 Task: Add an event with the title Staff Training: Sales Techniques, date '2024/04/22', time 8:50 AM to 10:50 AMand add a description: The Lunch Break Mindfulness Session is suitable for individuals of all experience levels, including those who are new to mindfulness. No special equipment or clothing is required—participants can simply find a comfortable position and bring their full attention to the practice., put the event into Red category . Add location for the event as: 654 The Louvre, Paris, France, logged in from the account softage.1@softage.netand send the event invitation to softage.5@softage.net and softage.6@softage.net. Set a reminder for the event 30 minutes before
Action: Mouse moved to (83, 101)
Screenshot: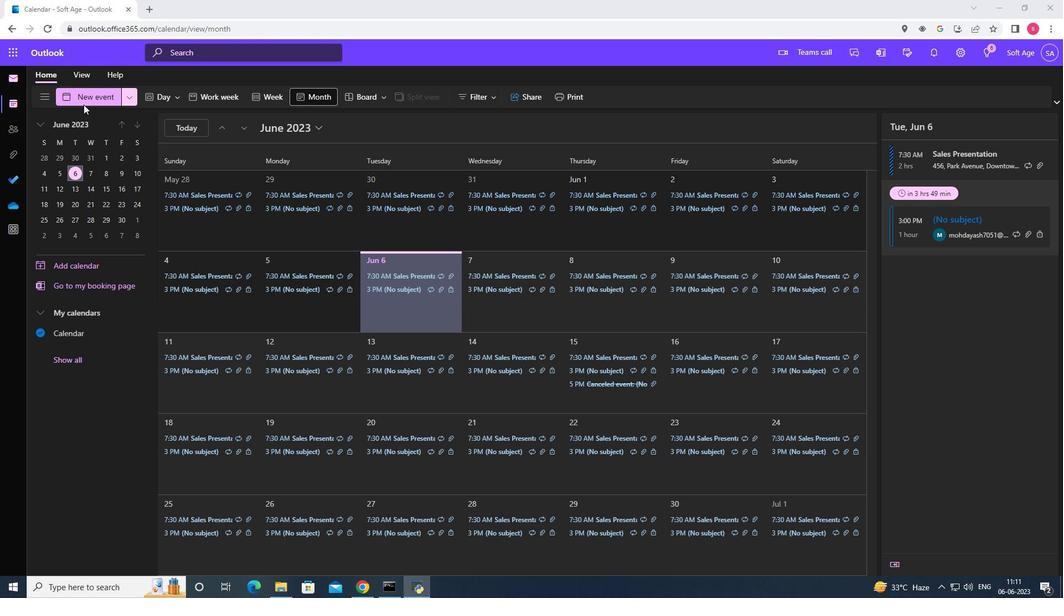 
Action: Mouse pressed left at (83, 101)
Screenshot: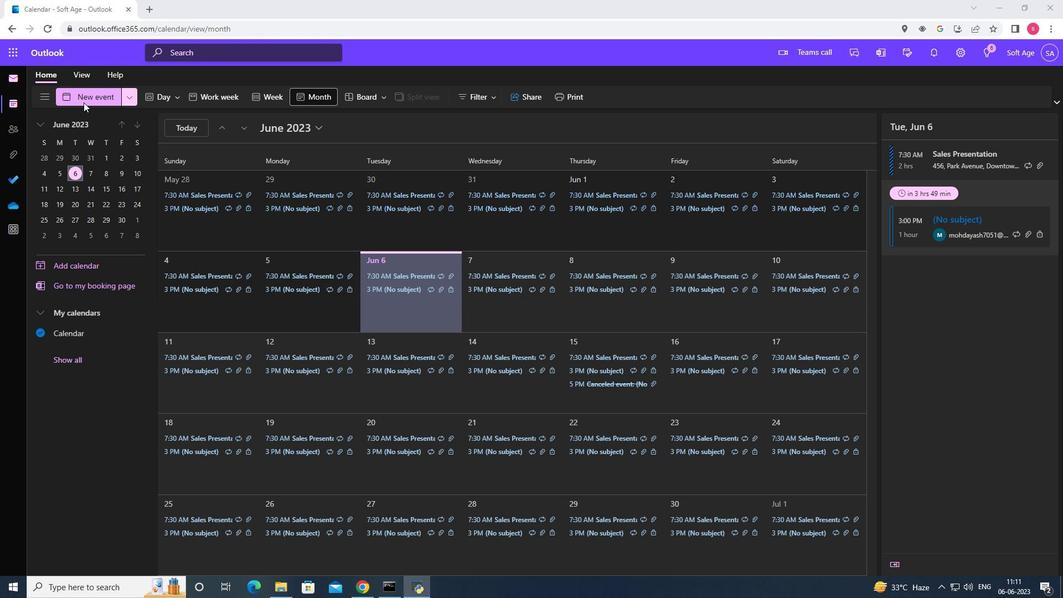 
Action: Mouse moved to (80, 104)
Screenshot: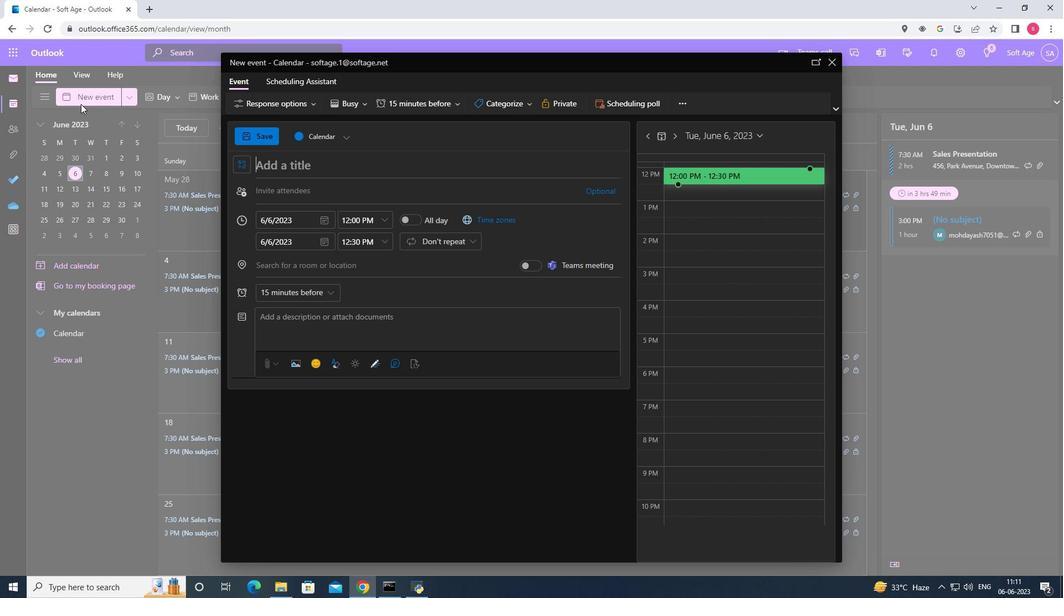 
Action: Key pressed <Key.shift><Key.shift><Key.shift><Key.shift><Key.shift><Key.shift>Staff<Key.space><Key.shift><Key.shift><Key.shift><Key.shift><Key.shift><Key.shift><Key.shift><Key.shift><Key.shift><Key.shift><Key.shift><Key.shift><Key.shift>Training<Key.shift>:<Key.space><Key.shift>Sales<Key.space><Key.shift>techniques
Screenshot: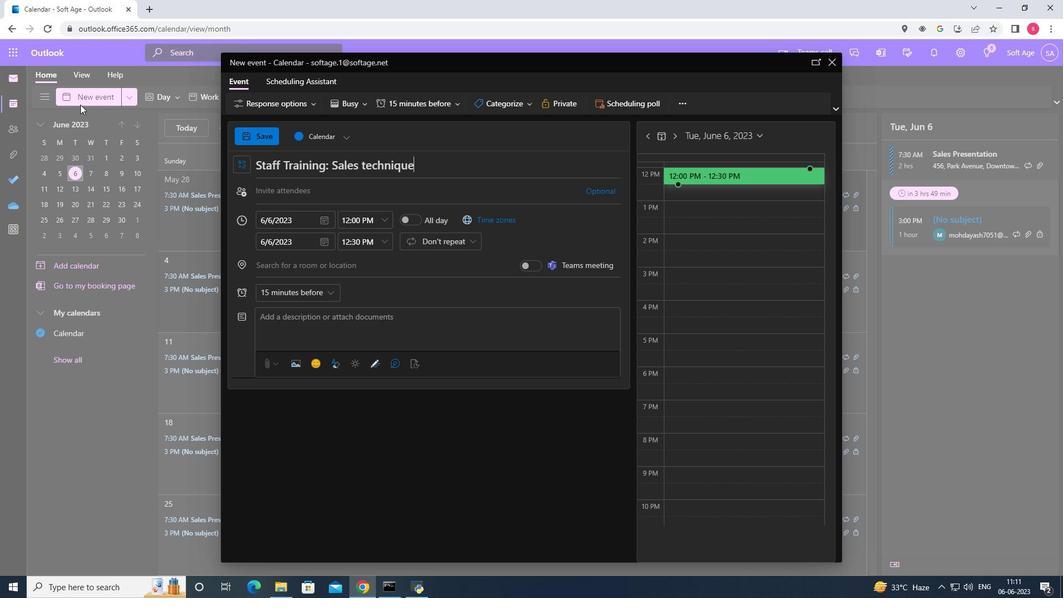 
Action: Mouse moved to (369, 165)
Screenshot: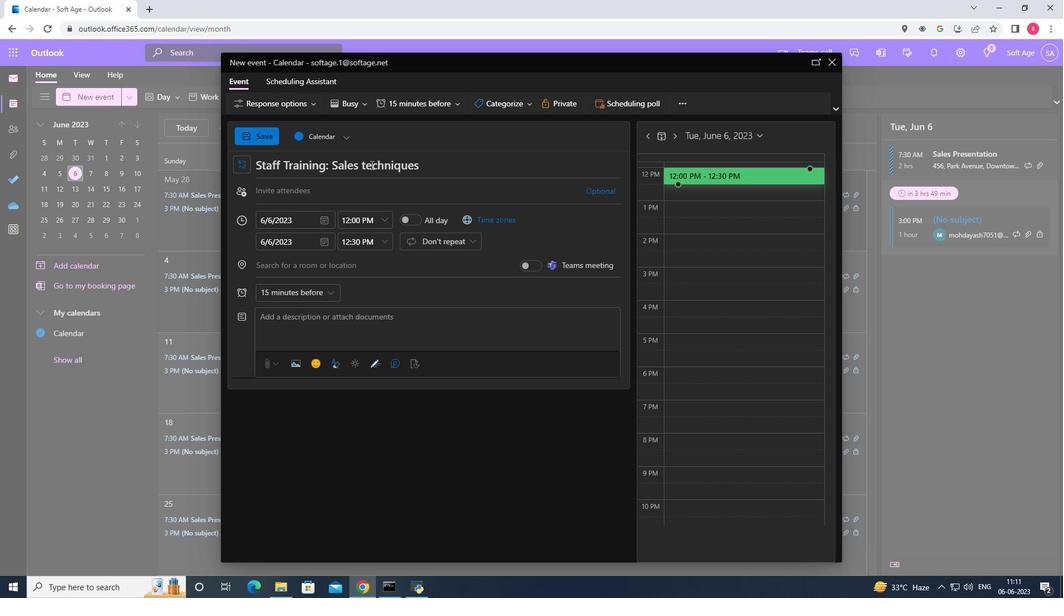 
Action: Mouse pressed left at (369, 165)
Screenshot: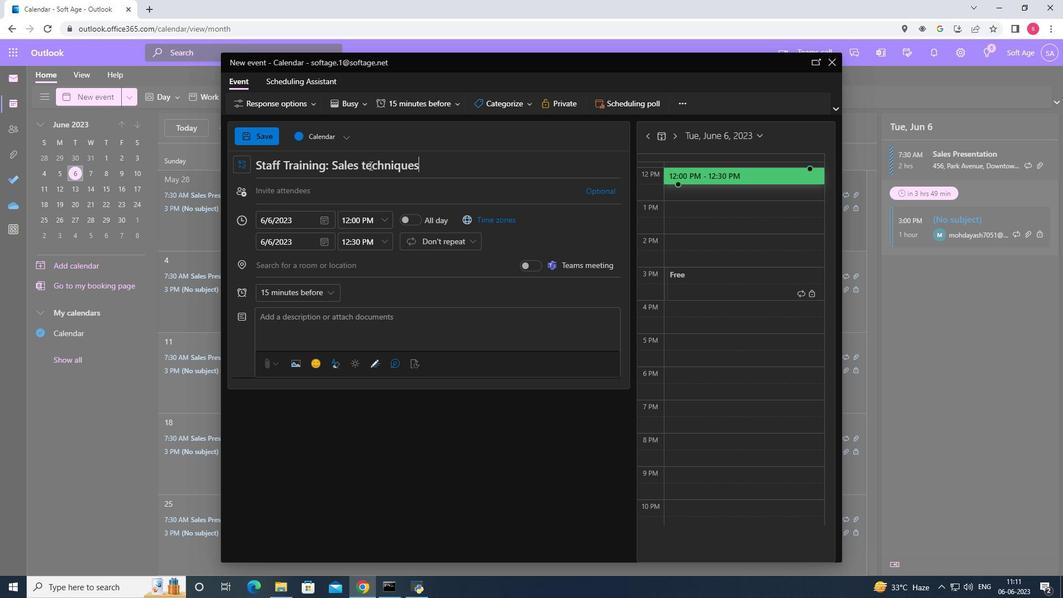 
Action: Key pressed <Key.left><Key.backspace><Key.shift>T
Screenshot: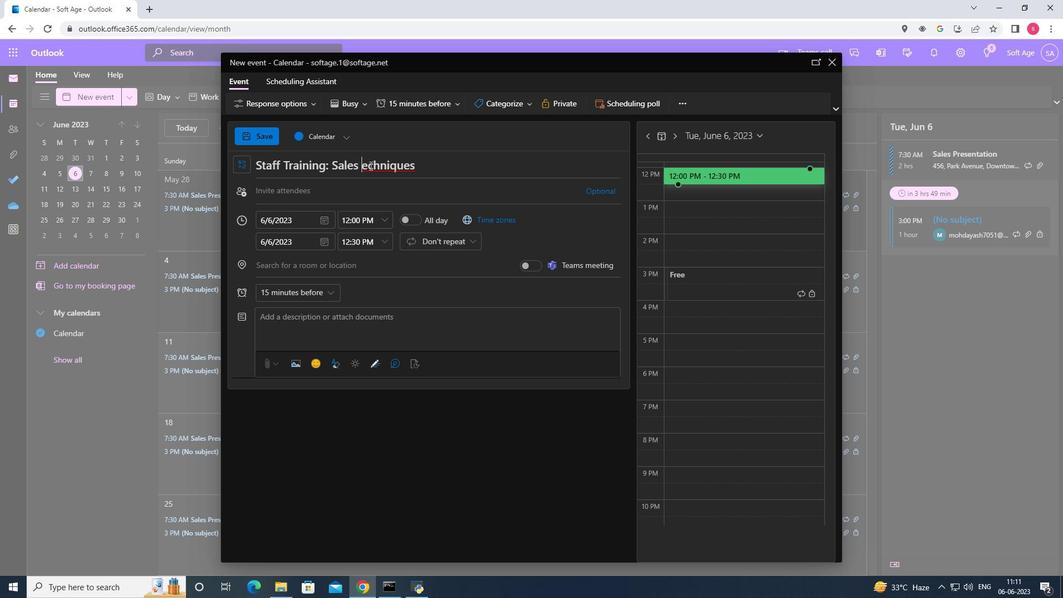 
Action: Mouse moved to (327, 222)
Screenshot: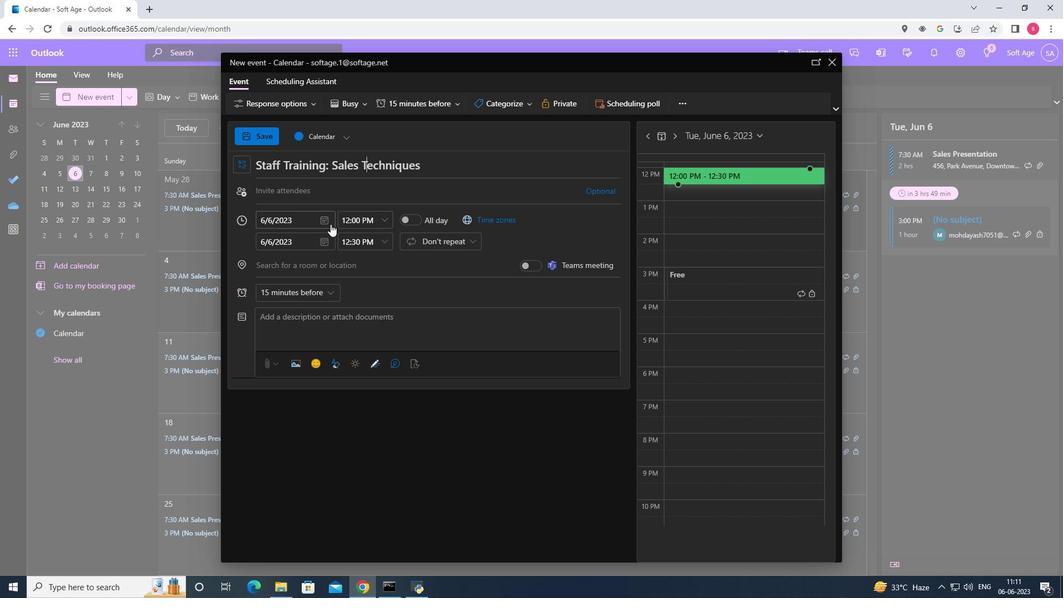 
Action: Mouse pressed left at (327, 222)
Screenshot: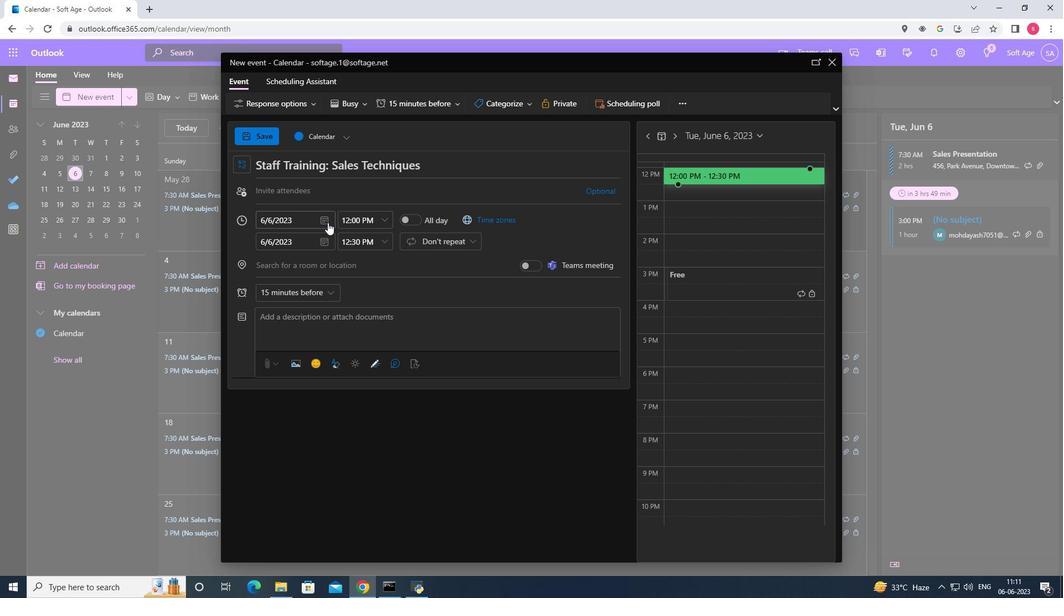 
Action: Mouse moved to (363, 242)
Screenshot: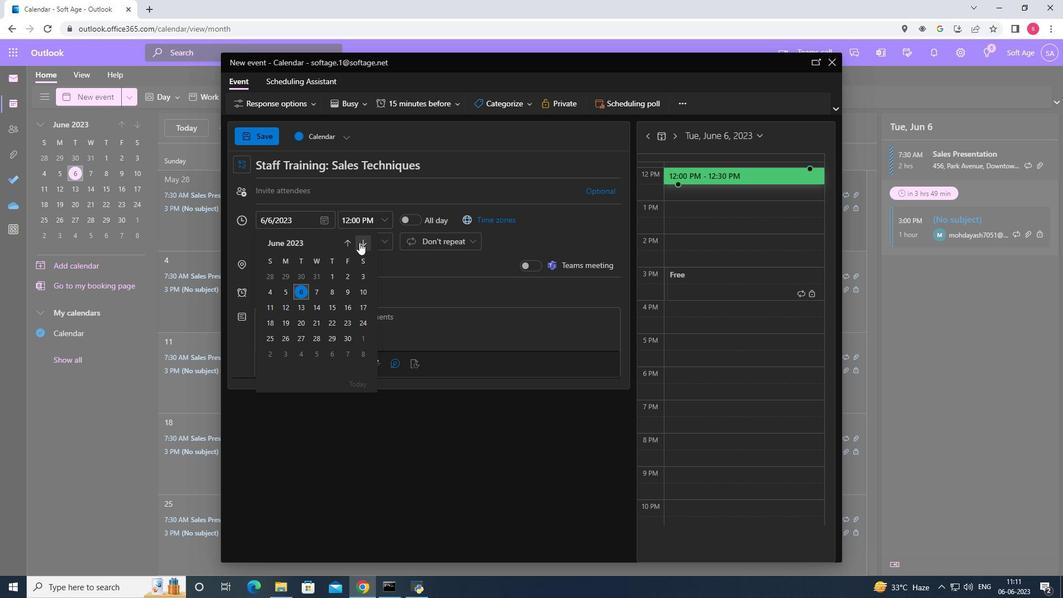 
Action: Mouse pressed left at (363, 242)
Screenshot: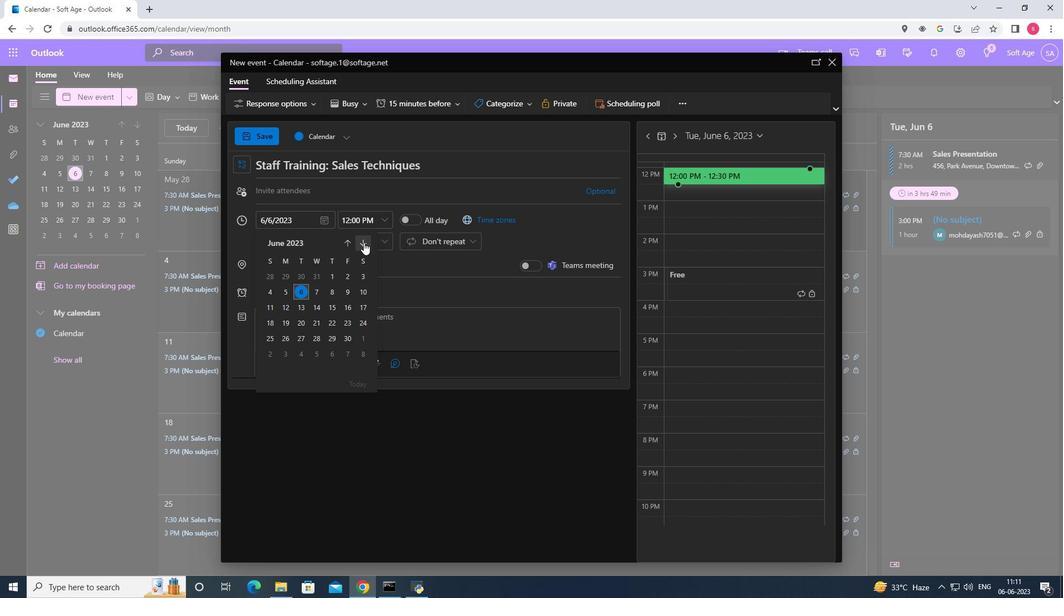 
Action: Mouse pressed left at (363, 242)
Screenshot: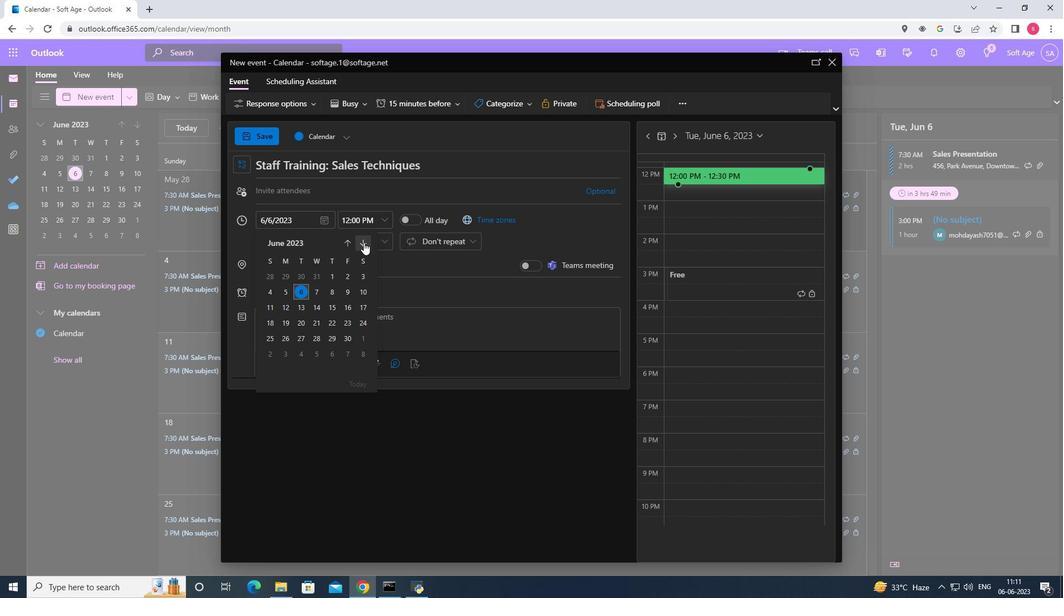 
Action: Mouse pressed left at (363, 242)
Screenshot: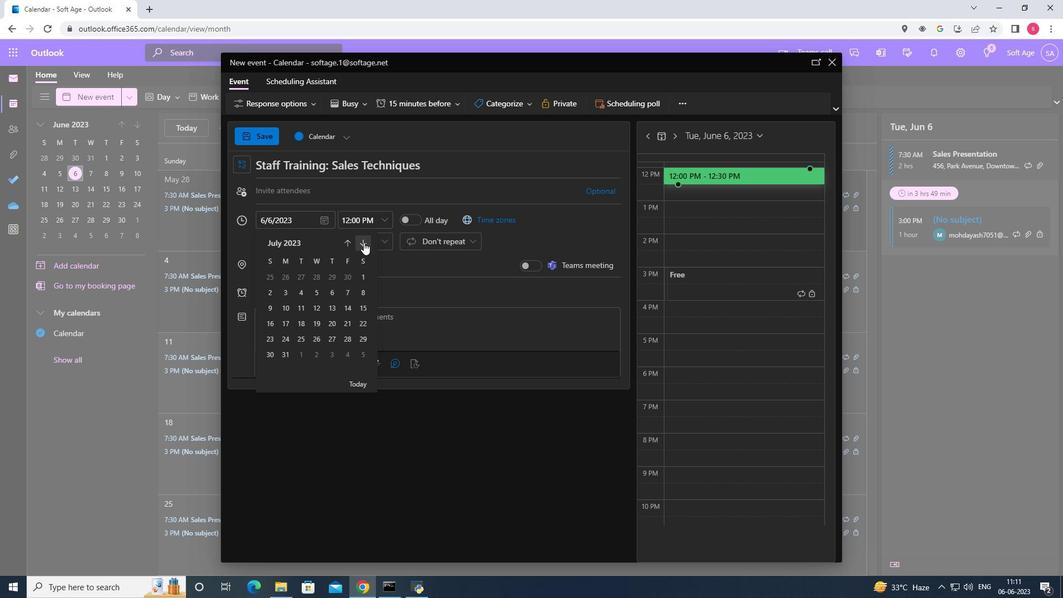 
Action: Mouse pressed left at (363, 242)
Screenshot: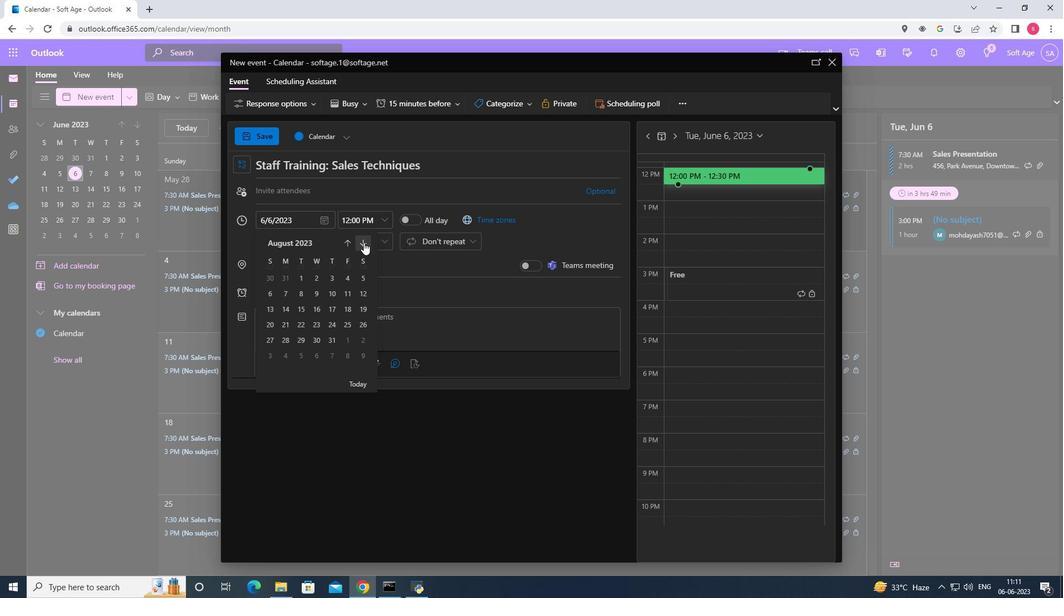 
Action: Mouse pressed left at (363, 242)
Screenshot: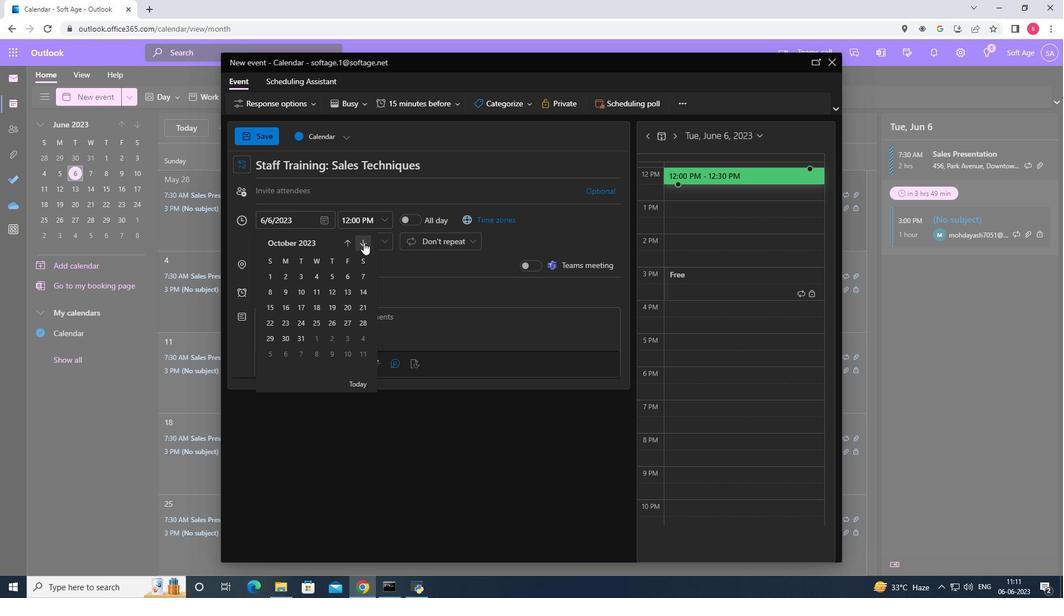 
Action: Mouse pressed left at (363, 242)
Screenshot: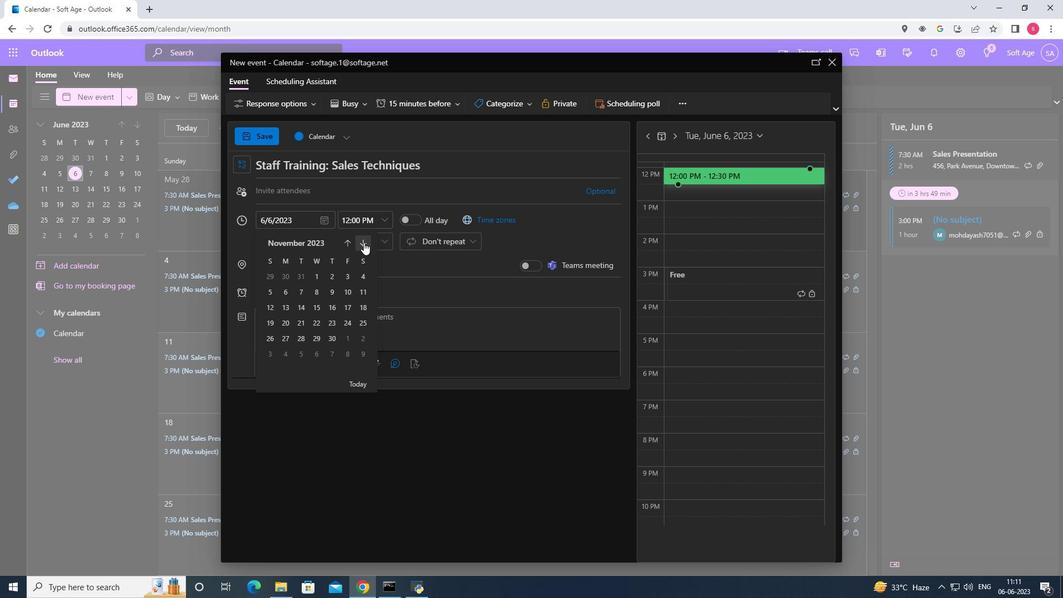 
Action: Mouse pressed left at (363, 242)
Screenshot: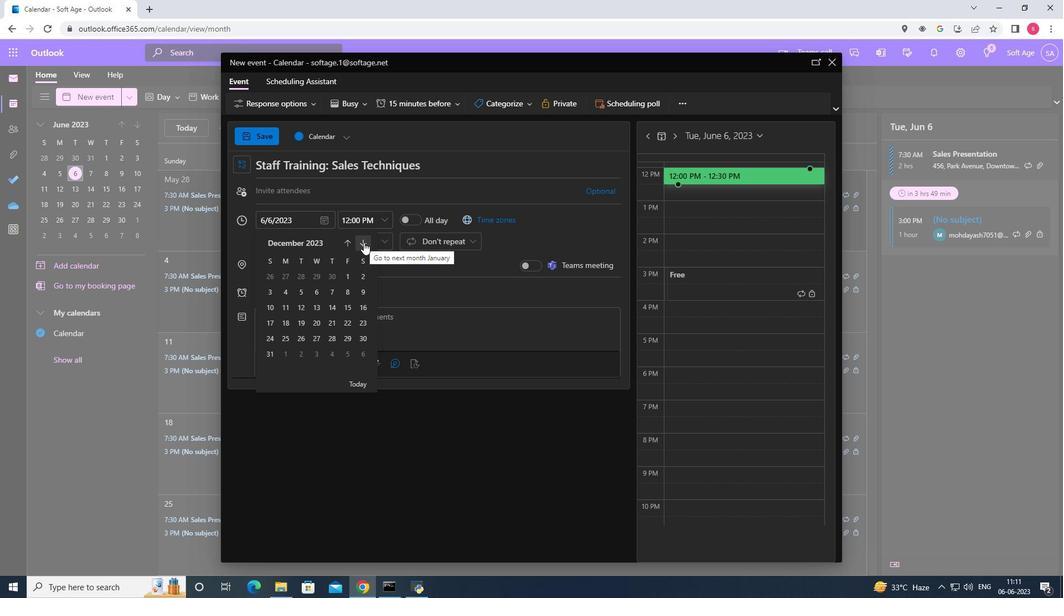 
Action: Mouse pressed left at (363, 242)
Screenshot: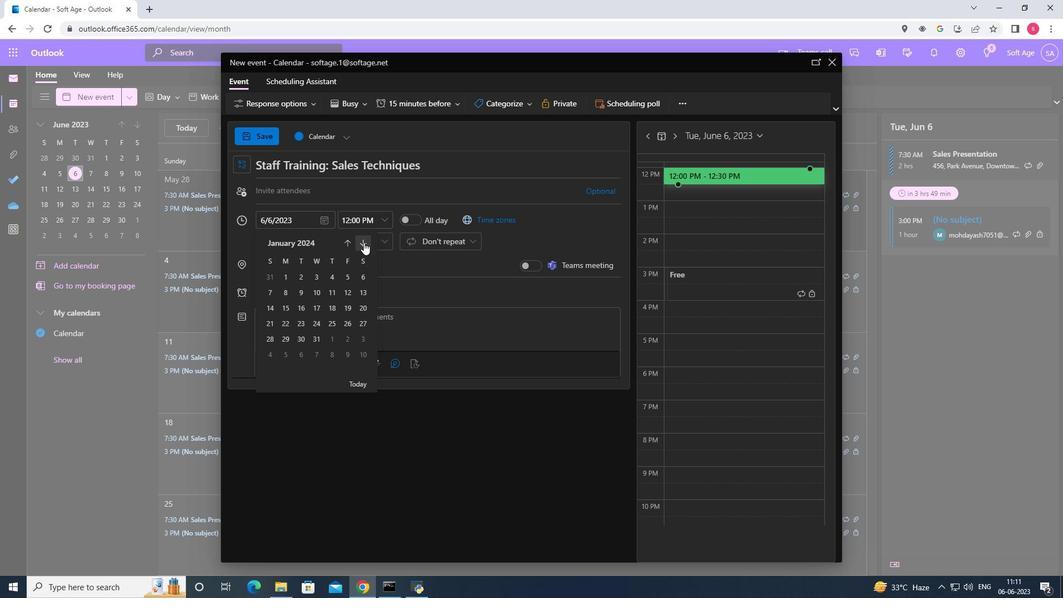 
Action: Mouse pressed left at (363, 242)
Screenshot: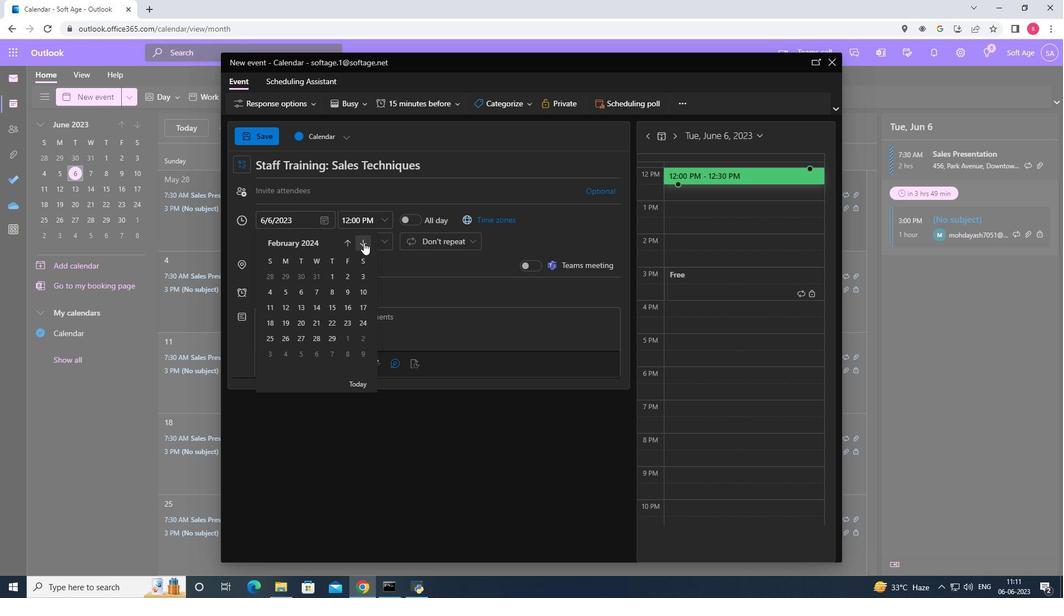 
Action: Mouse pressed left at (363, 242)
Screenshot: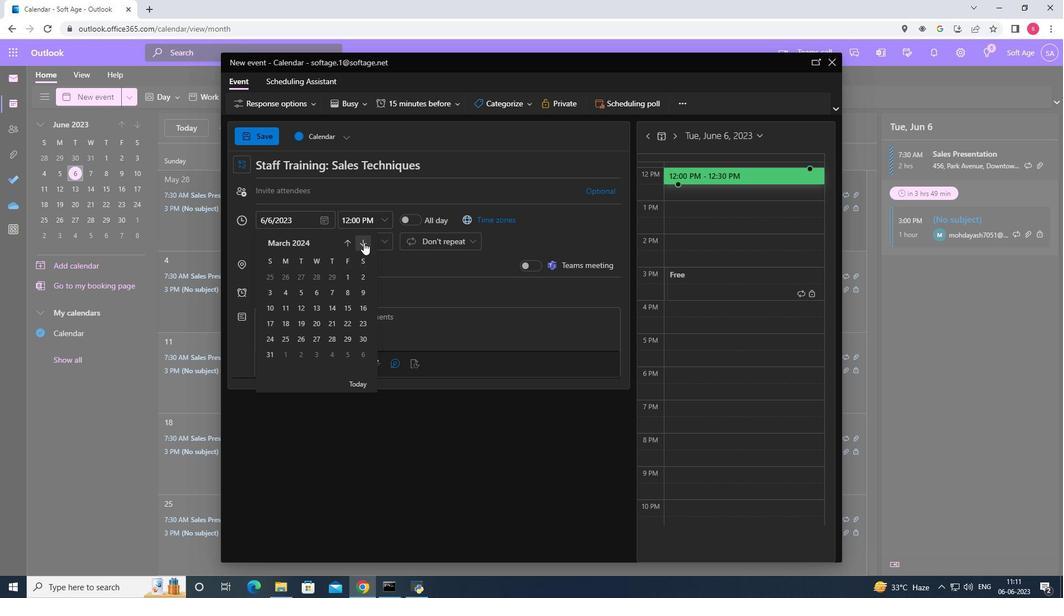 
Action: Mouse moved to (288, 323)
Screenshot: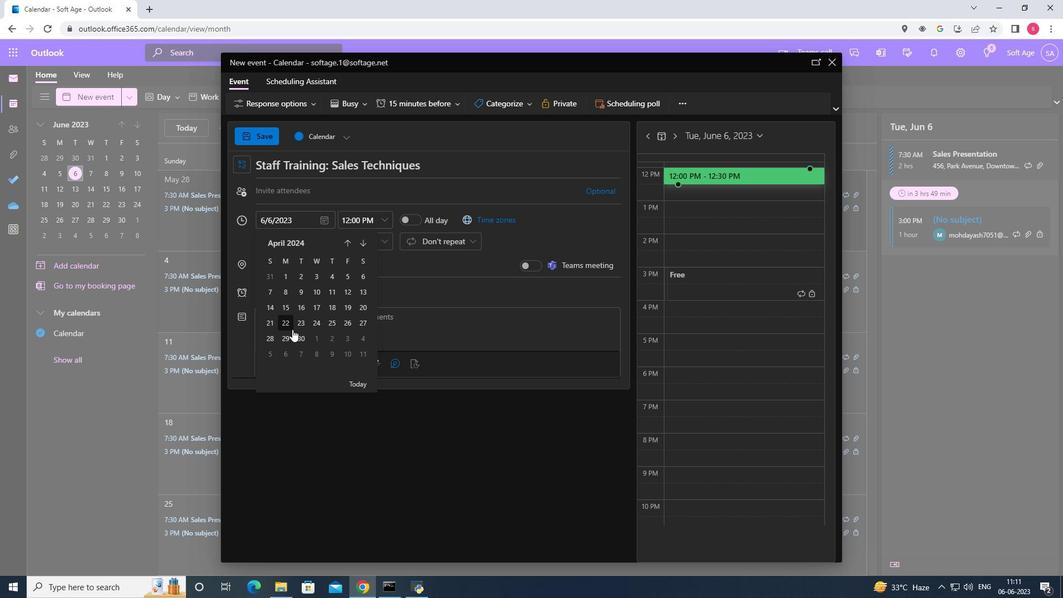 
Action: Mouse pressed left at (288, 323)
Screenshot: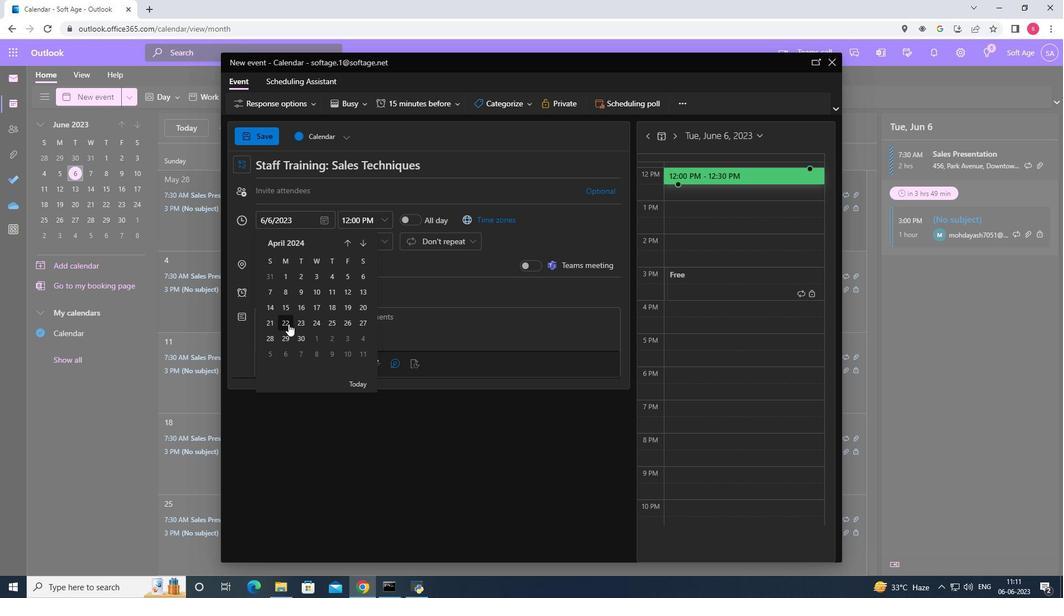 
Action: Mouse moved to (390, 216)
Screenshot: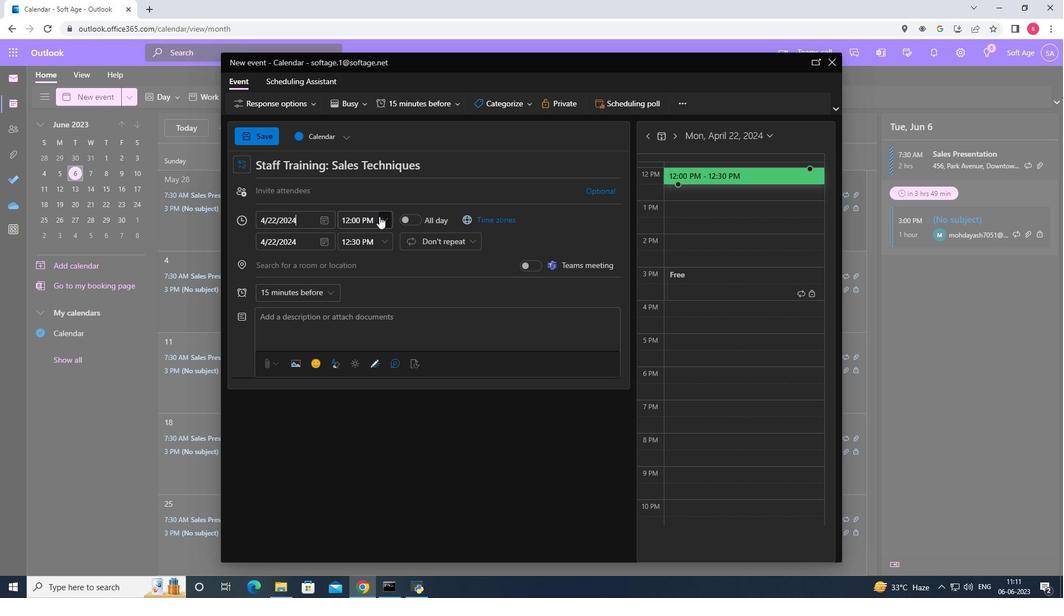 
Action: Mouse pressed left at (390, 216)
Screenshot: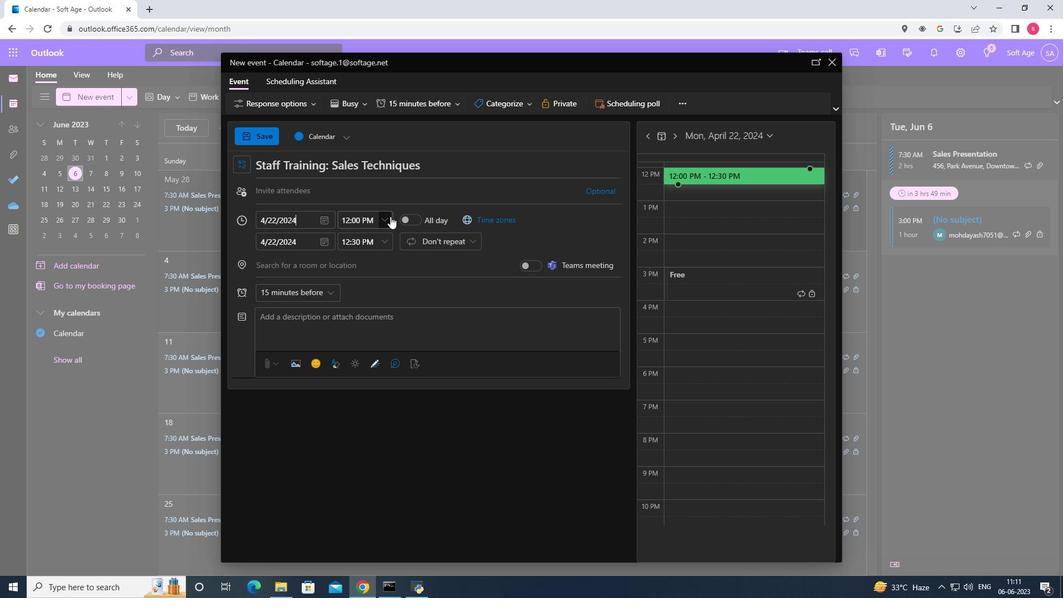 
Action: Mouse moved to (385, 220)
Screenshot: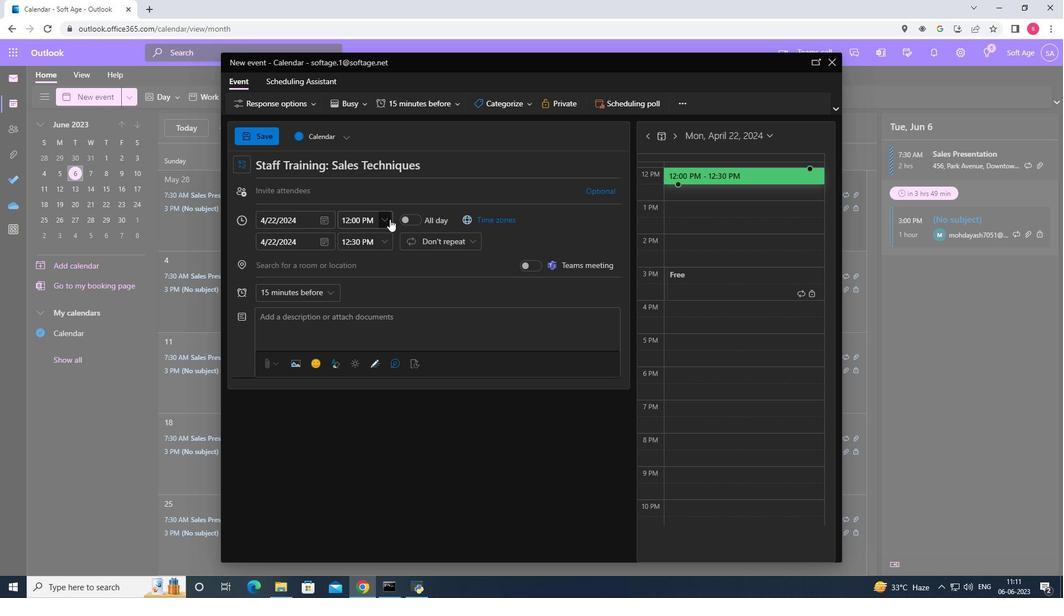 
Action: Mouse pressed left at (385, 220)
Screenshot: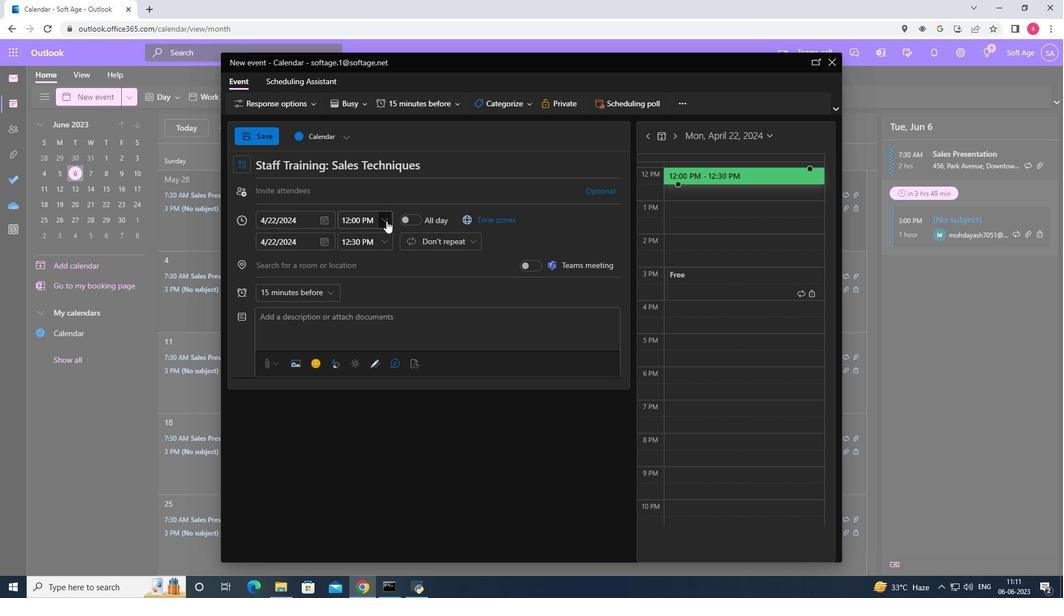 
Action: Mouse moved to (398, 233)
Screenshot: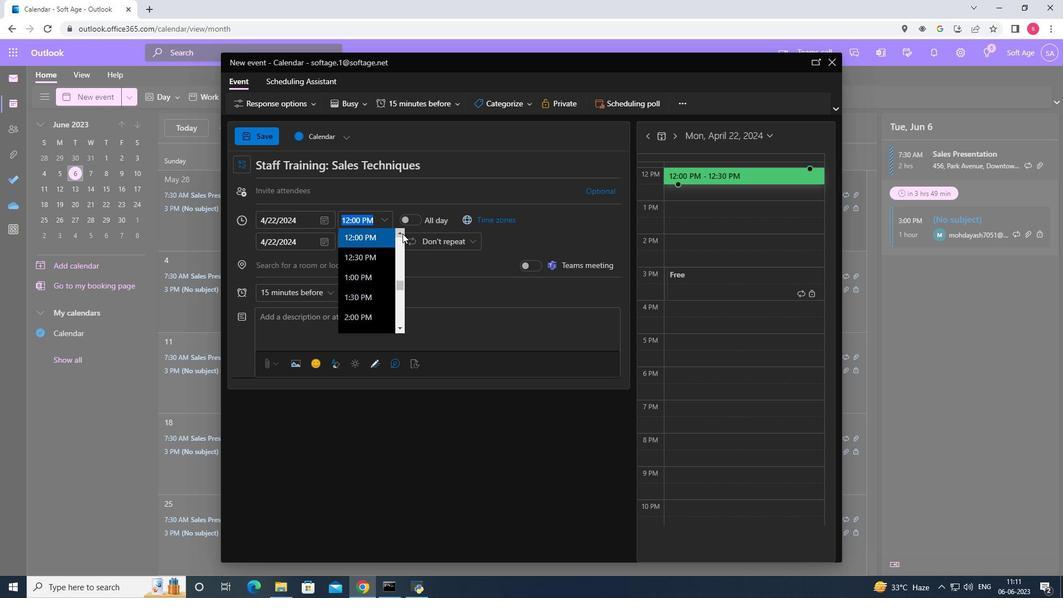 
Action: Mouse pressed left at (398, 233)
Screenshot: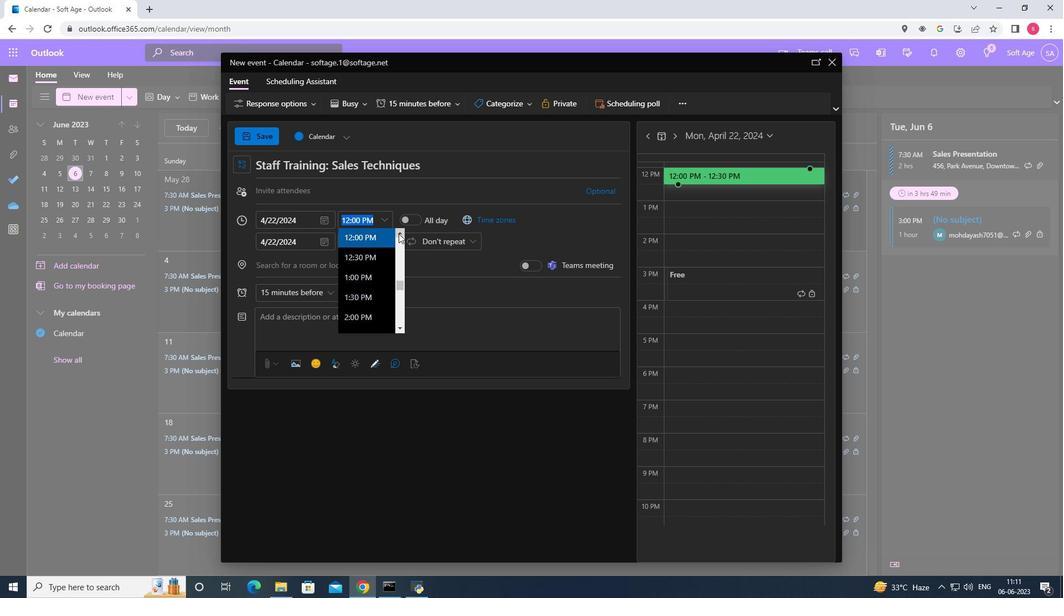 
Action: Mouse pressed left at (398, 233)
Screenshot: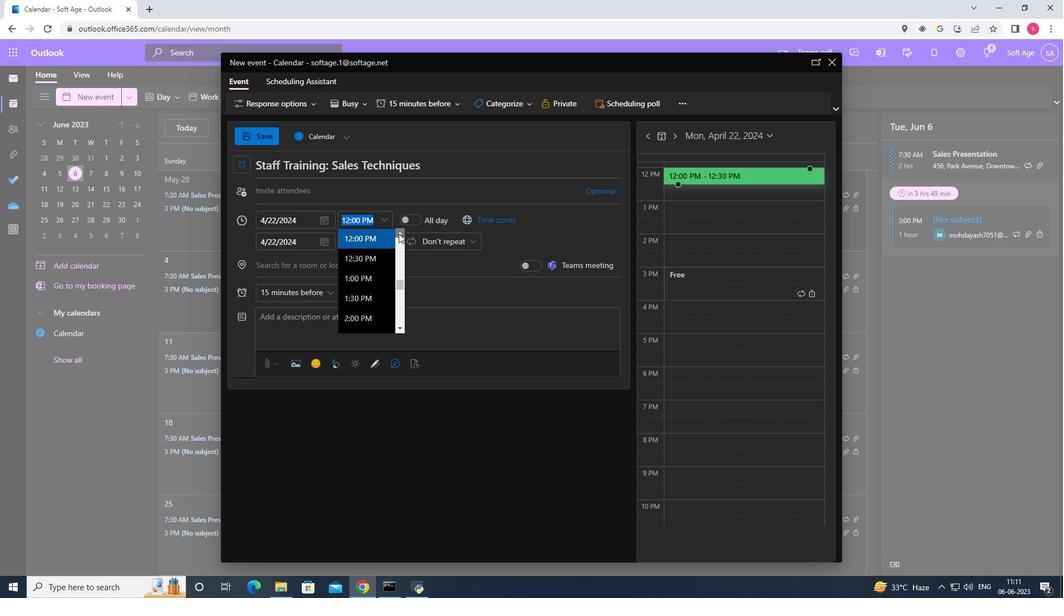 
Action: Mouse pressed left at (398, 233)
Screenshot: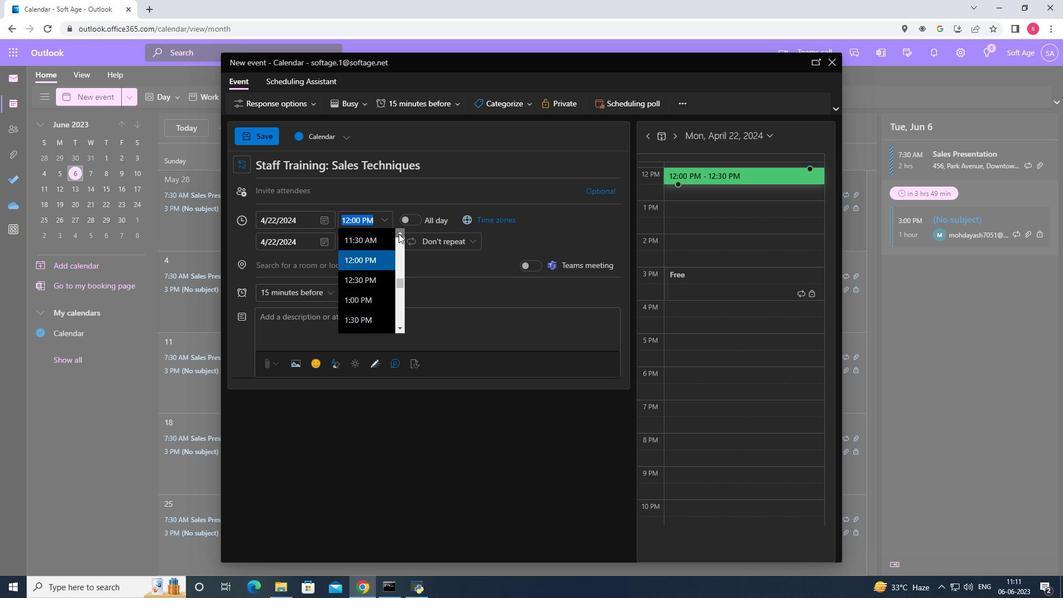 
Action: Mouse pressed left at (398, 233)
Screenshot: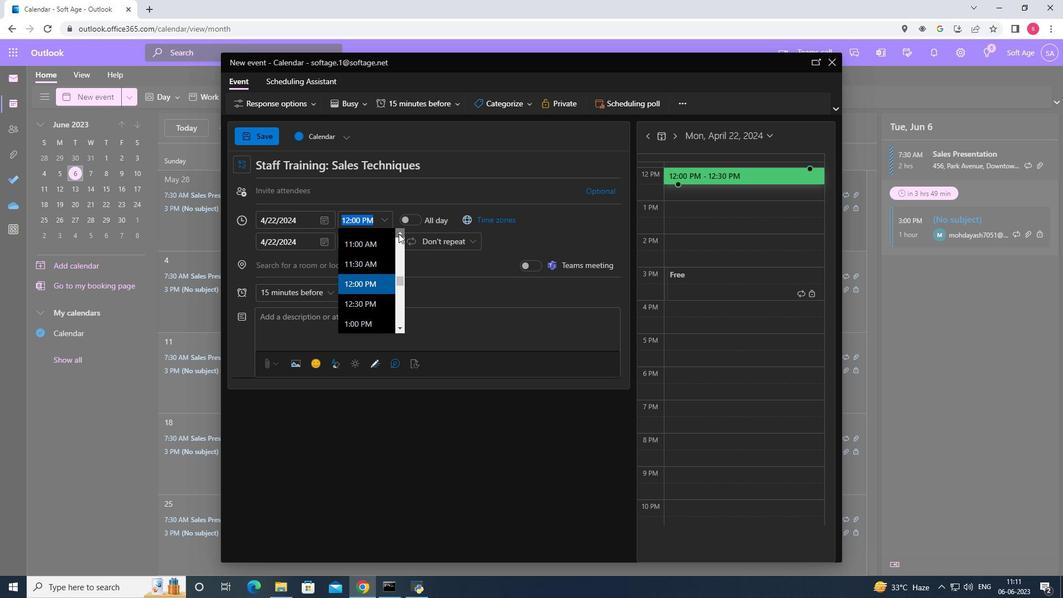 
Action: Mouse pressed left at (398, 233)
Screenshot: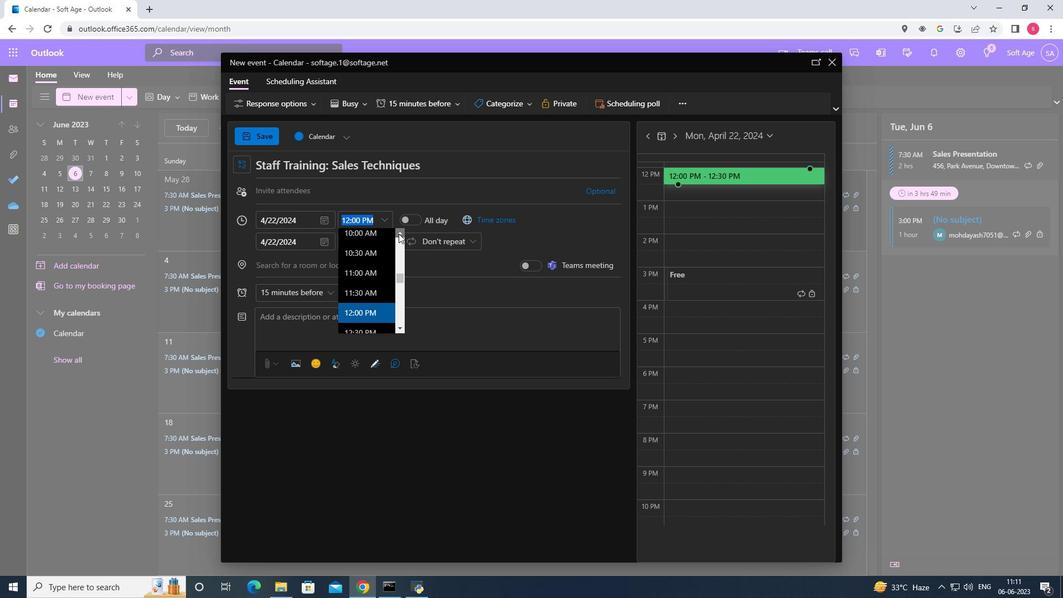 
Action: Mouse pressed left at (398, 233)
Screenshot: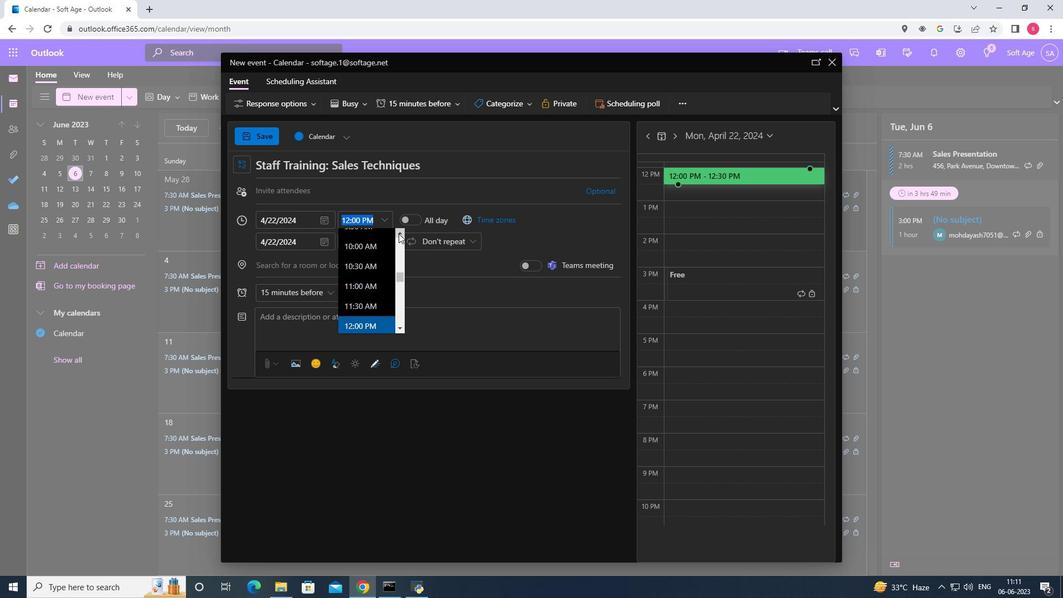 
Action: Mouse pressed left at (398, 233)
Screenshot: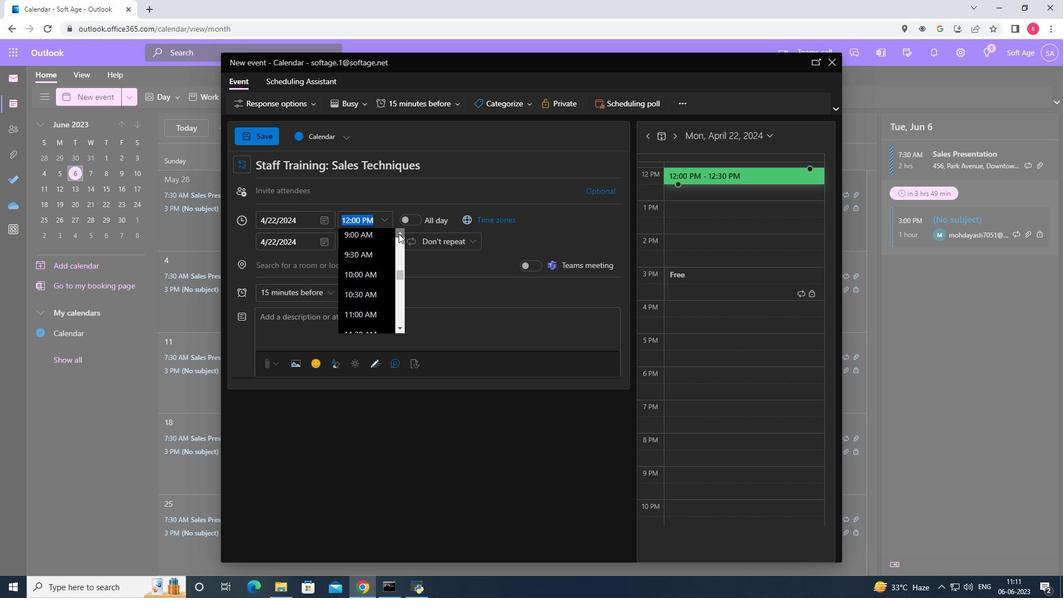 
Action: Mouse moved to (373, 249)
Screenshot: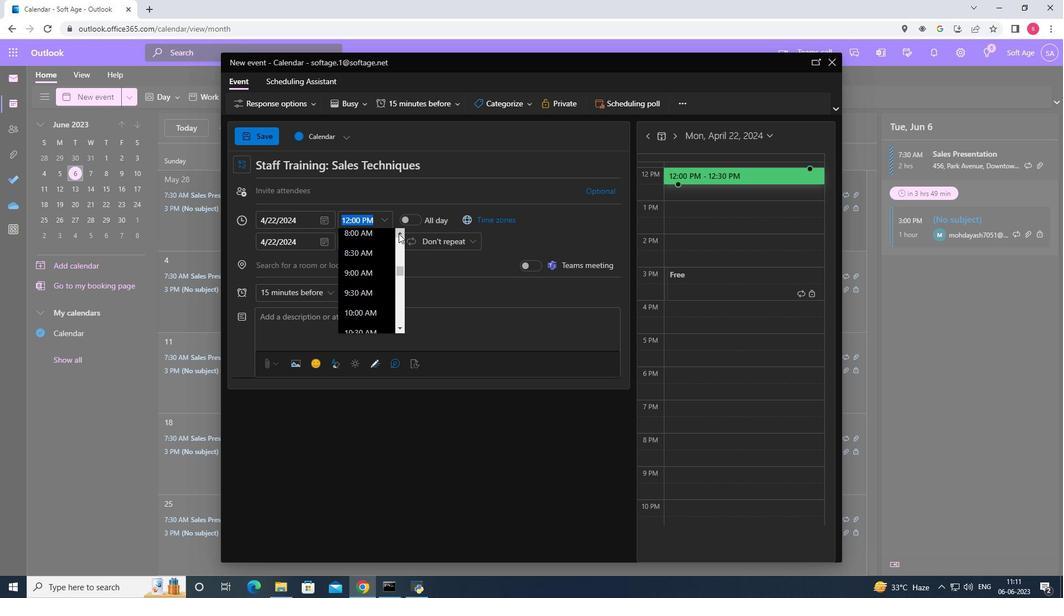 
Action: Mouse pressed left at (373, 249)
Screenshot: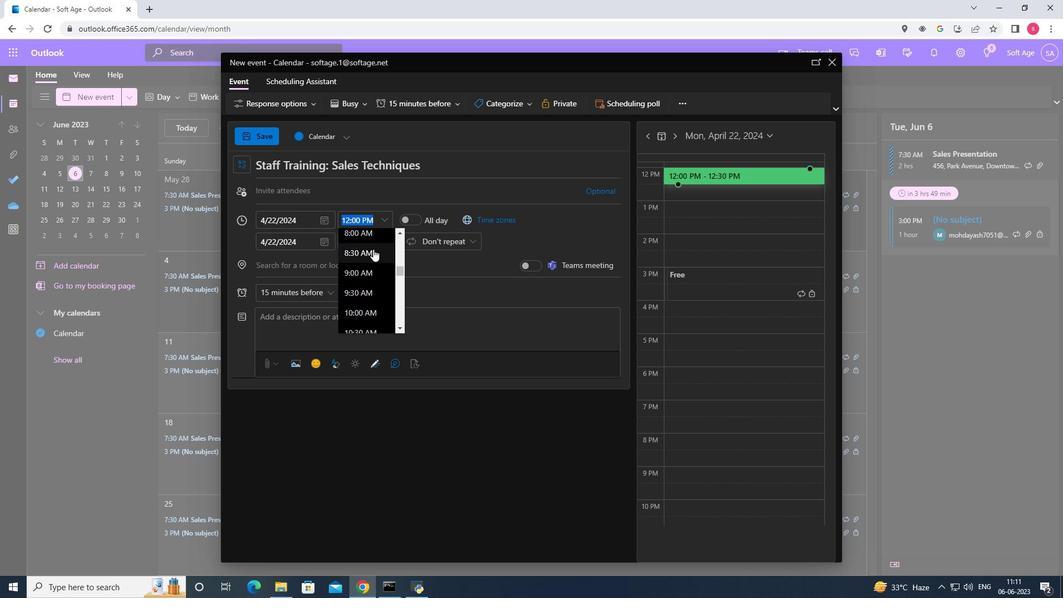 
Action: Mouse moved to (351, 224)
Screenshot: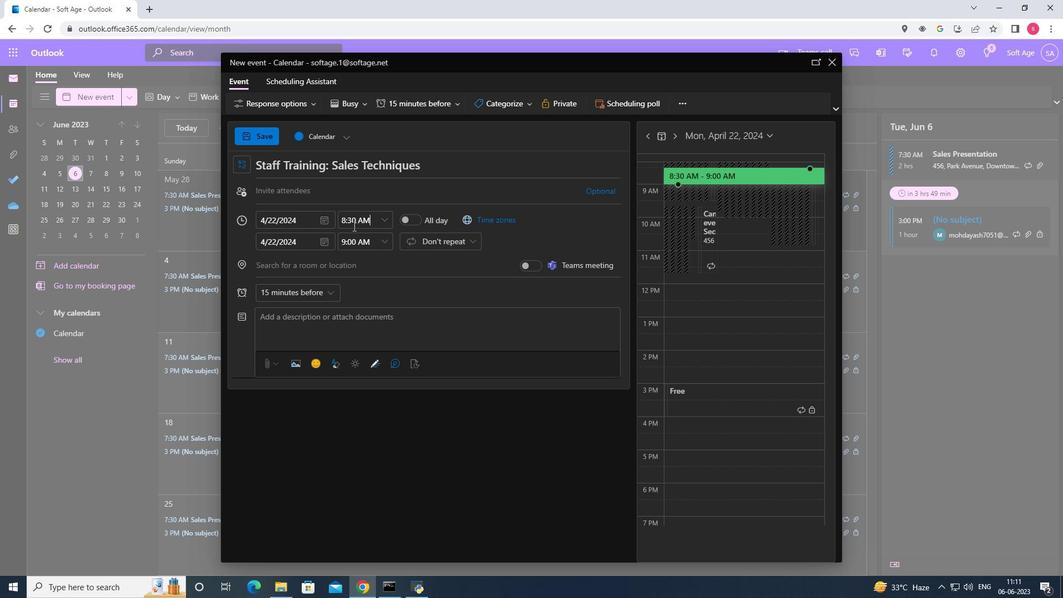 
Action: Mouse pressed left at (351, 224)
Screenshot: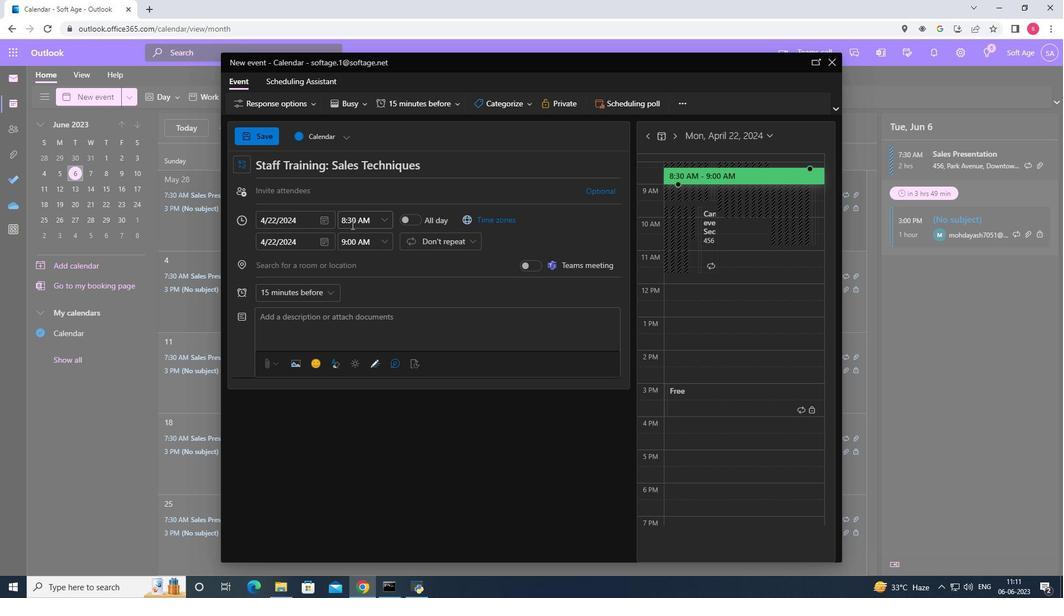 
Action: Key pressed <Key.backspace>5
Screenshot: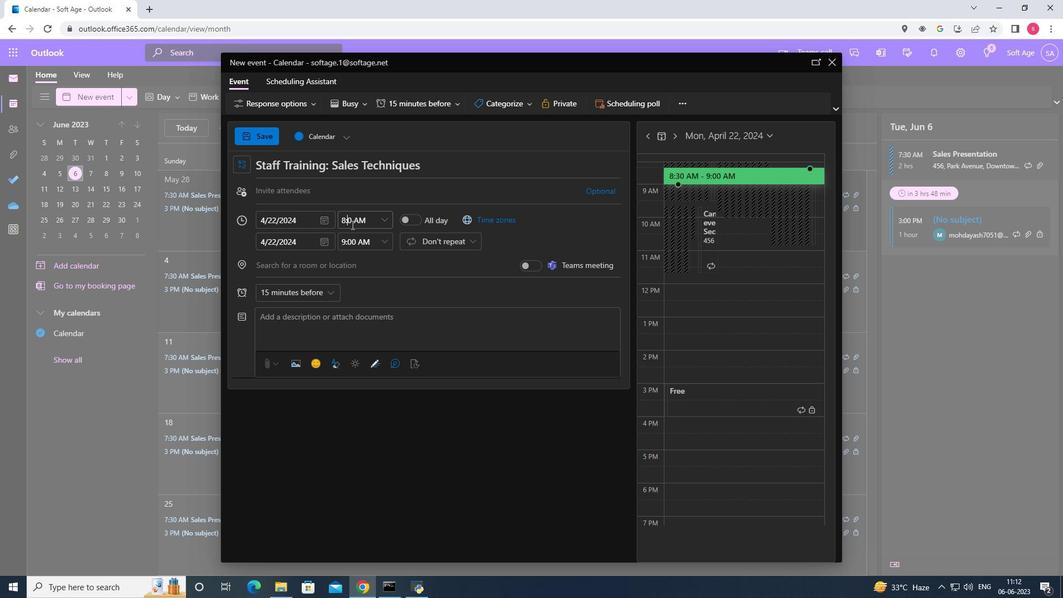 
Action: Mouse moved to (383, 243)
Screenshot: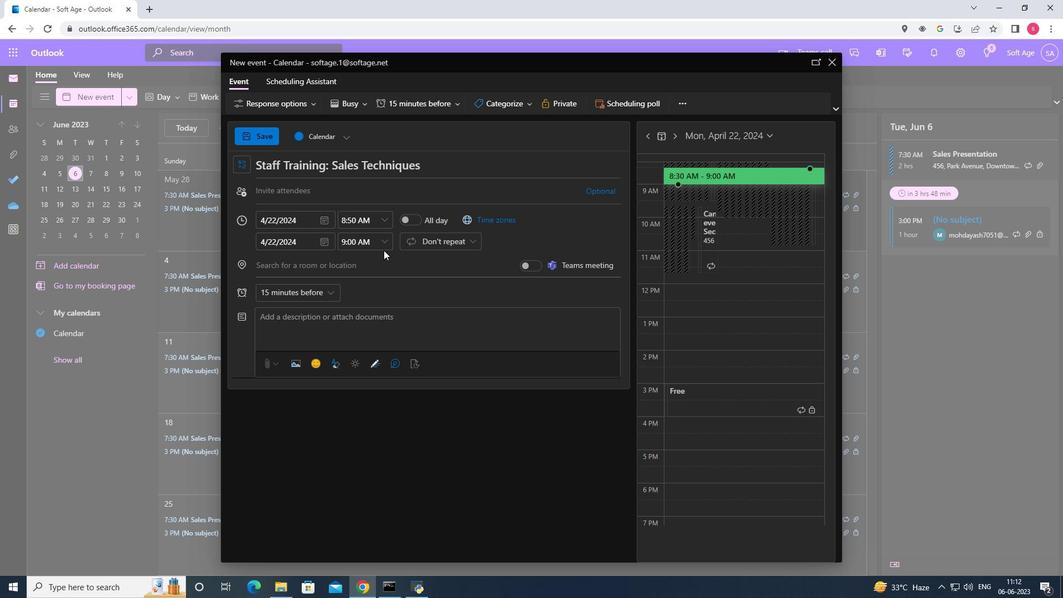 
Action: Mouse pressed left at (383, 243)
Screenshot: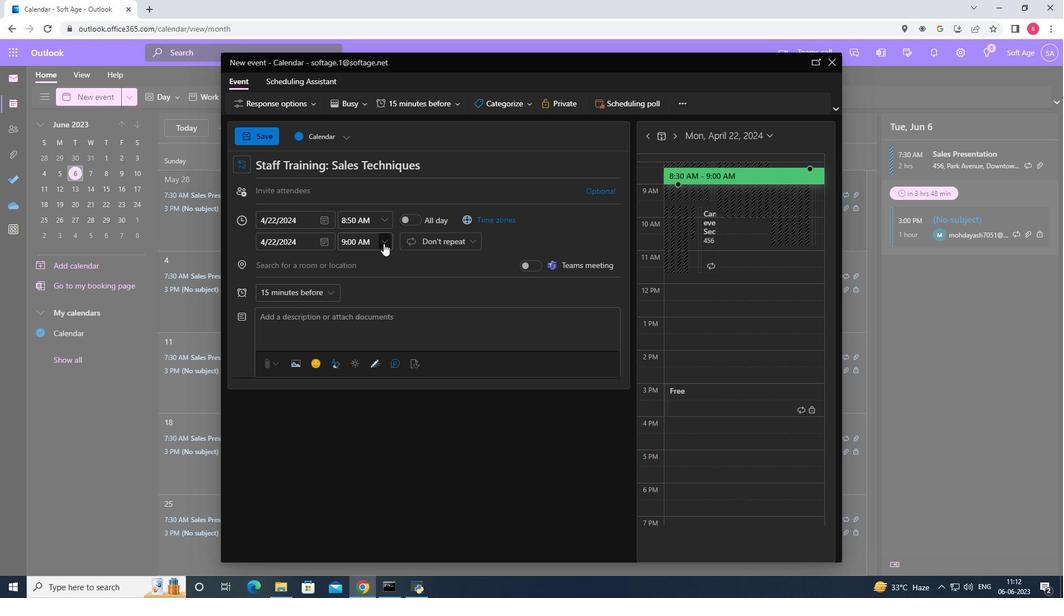 
Action: Mouse moved to (371, 317)
Screenshot: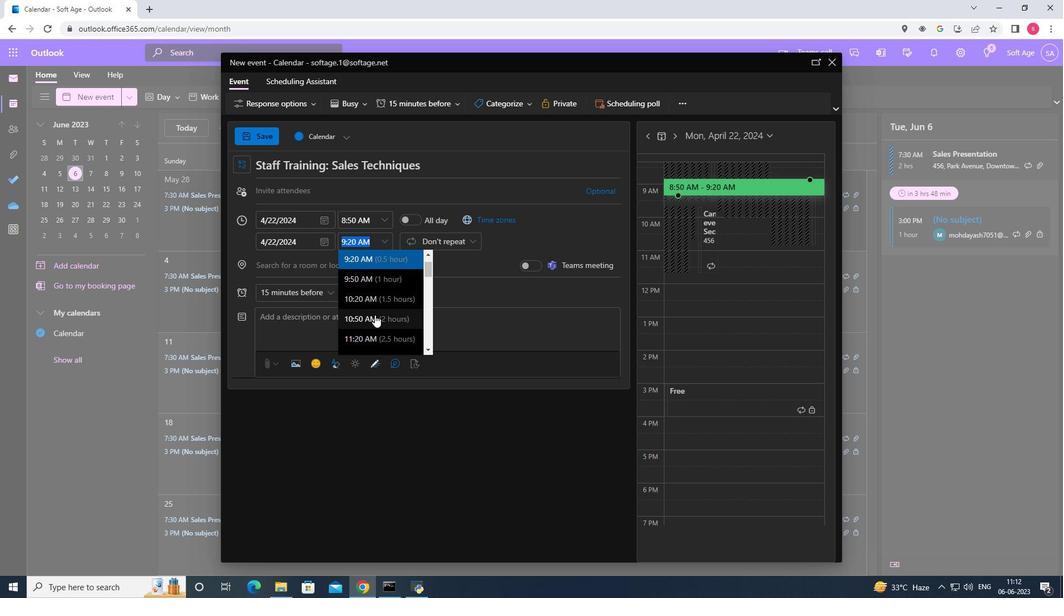 
Action: Mouse pressed left at (371, 317)
Screenshot: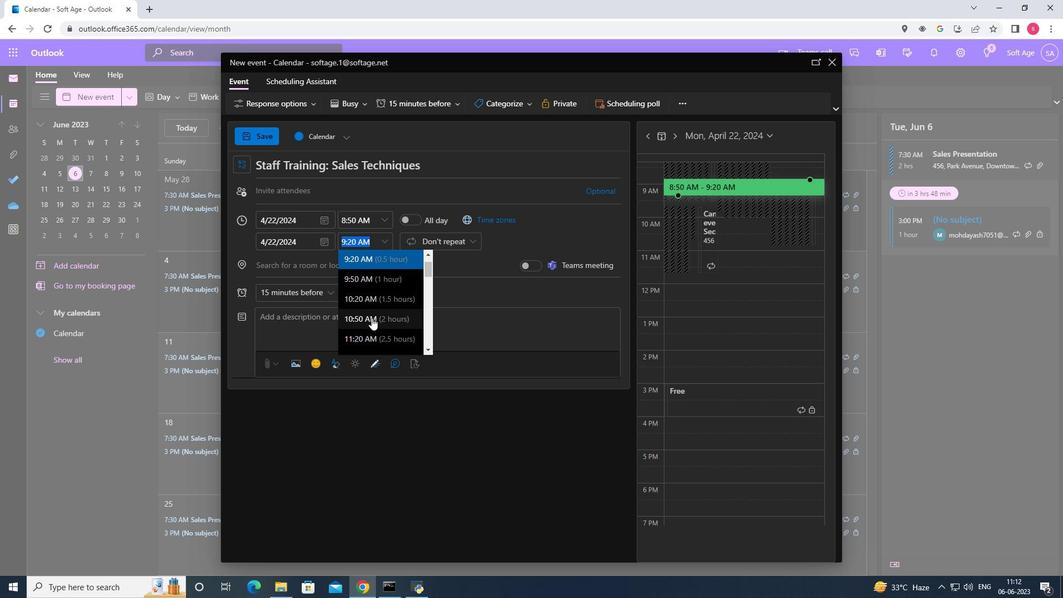
Action: Mouse moved to (346, 322)
Screenshot: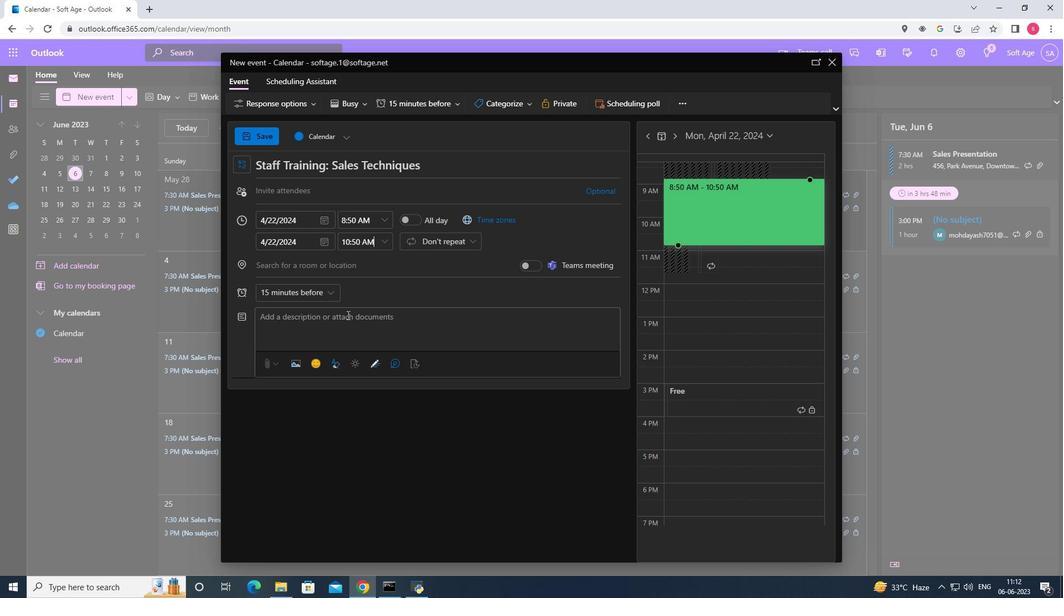 
Action: Mouse pressed left at (346, 322)
Screenshot: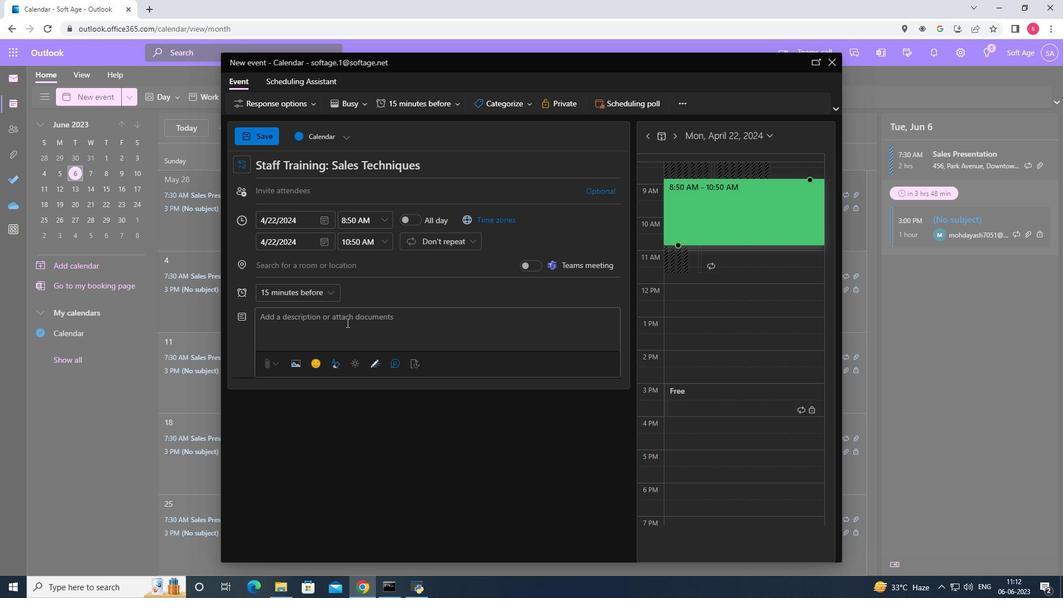 
Action: Mouse moved to (346, 323)
Screenshot: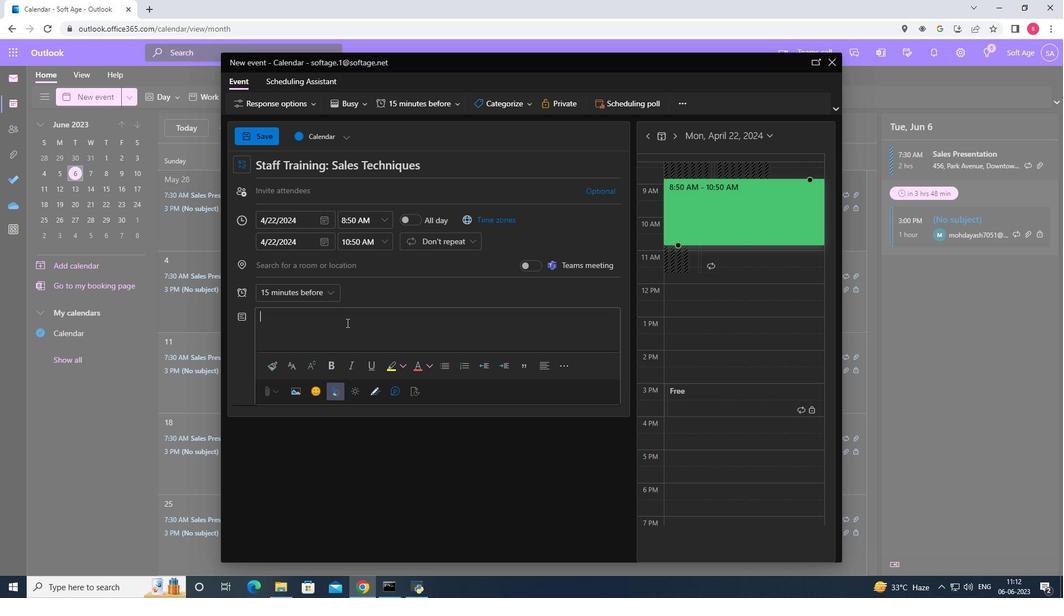 
Action: Key pressed <Key.shift>The<Key.space><Key.shift>Lunch<Key.space><Key.shift><Key.shift><Key.shift><Key.shift><Key.shift><Key.shift><Key.shift><Key.shift><Key.shift><Key.shift><Key.shift><Key.shift><Key.shift><Key.shift><Key.shift><Key.shift><Key.shift><Key.shift><Key.shift><Key.shift><Key.shift><Key.shift><Key.shift><Key.shift><Key.shift><Key.shift><Key.shift><Key.shift><Key.shift><Key.shift><Key.shift><Key.shift><Key.shift><Key.shift><Key.shift><Key.shift>Break<Key.space><Key.shift><Key.shift><Key.shift><Key.shift>Minde<Key.backspace>fulness<Key.space><Key.shift>Session<Key.space><Key.shift><Key.shift><Key.shift><Key.shift><Key.shift><Key.shift><Key.shift><Key.shift><Key.shift><Key.shift><Key.shift><Key.shift><Key.shift><Key.shift><Key.shift><Key.shift><Key.shift><Key.shift><Key.shift><Key.shift><Key.shift><Key.shift><Key.shift><Key.shift><Key.shift><Key.shift><Key.shift><Key.shift><Key.shift><Key.shift><Key.shift><Key.shift><Key.shift><Key.shift><Key.shift><Key.shift><Key.shift><Key.shift><Key.shift><Key.shift><Key.shift><Key.shift><Key.shift><Key.shift><Key.shift><Key.shift><Key.shift><Key.shift><Key.shift><Key.shift><Key.shift><Key.shift><Key.shift><Key.shift><Key.shift><Key.shift><Key.shift><Key.shift><Key.shift><Key.shift><Key.shift><Key.shift><Key.shift><Key.shift><Key.shift><Key.shift><Key.shift><Key.shift><Key.shift><Key.shift><Key.shift><Key.shift><Key.shift><Key.shift><Key.shift><Key.shift><Key.shift><Key.shift><Key.shift><Key.shift><Key.shift><Key.shift>I<Key.backspace>in<Key.space>suitable<Key.space>for<Key.space>individuals<Key.space>of<Key.space>all<Key.space><Key.shift>experience<Key.space>levels,<Key.space>including<Key.space>those<Key.space>who<Key.space>are<Key.space>new<Key.space>to<Key.space>mindfulness.<Key.space><Key.shift>No<Key.space><Key.shift>special<Key.space>equipment<Key.space>or<Key.space>clothing<Key.space>is<Key.space>required-<Key.space>participantants<Key.space><Key.backspace><Key.backspace><Key.backspace><Key.backspace><Key.backspace>s<Key.space>can<Key.space>simply<Key.space>find<Key.space>a<Key.space>comfortable<Key.space>position<Key.space>and<Key.space>bring<Key.space>their<Key.space>full<Key.space>attention<Key.space>to<Key.space>the<Key.space>practice.
Screenshot: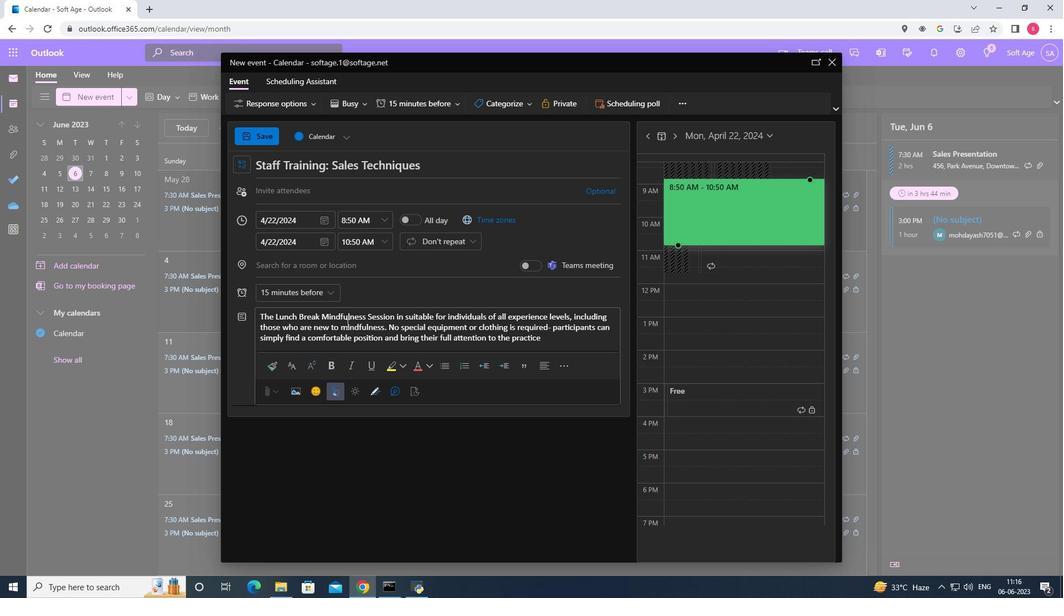 
Action: Mouse moved to (524, 106)
Screenshot: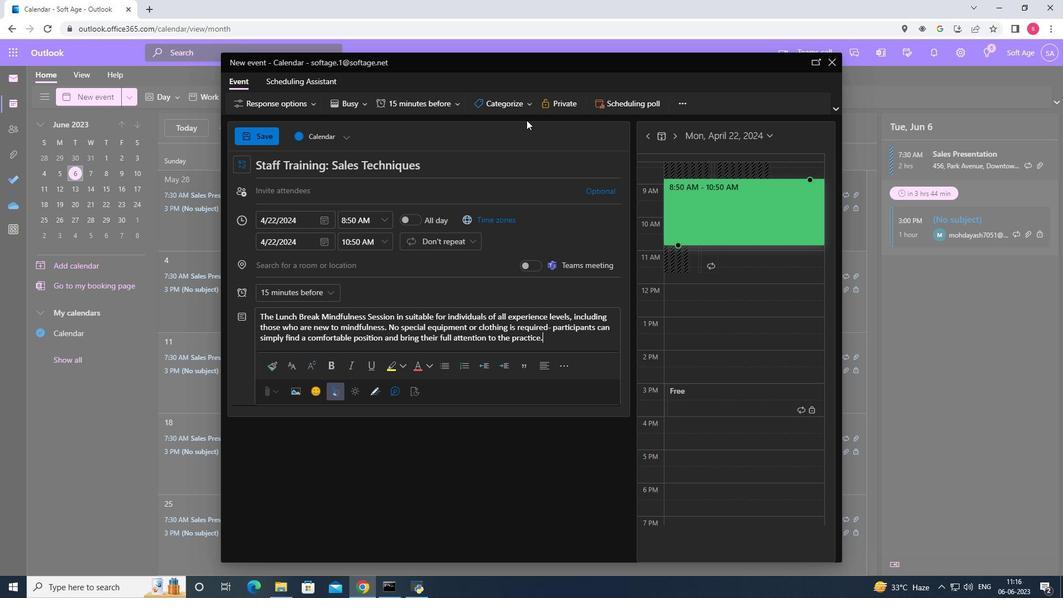 
Action: Mouse pressed left at (524, 106)
Screenshot: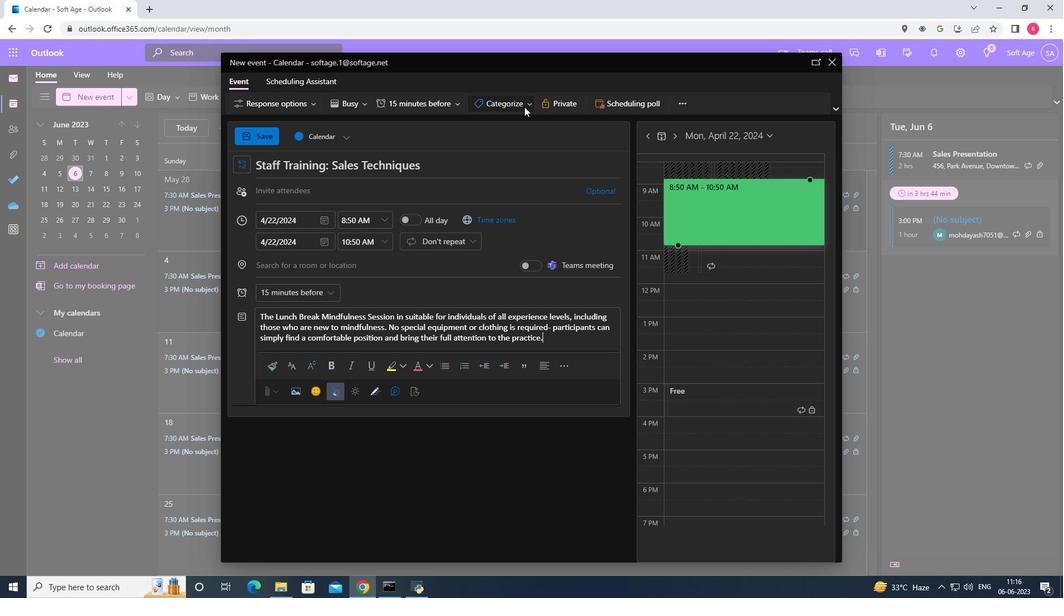 
Action: Mouse moved to (500, 232)
Screenshot: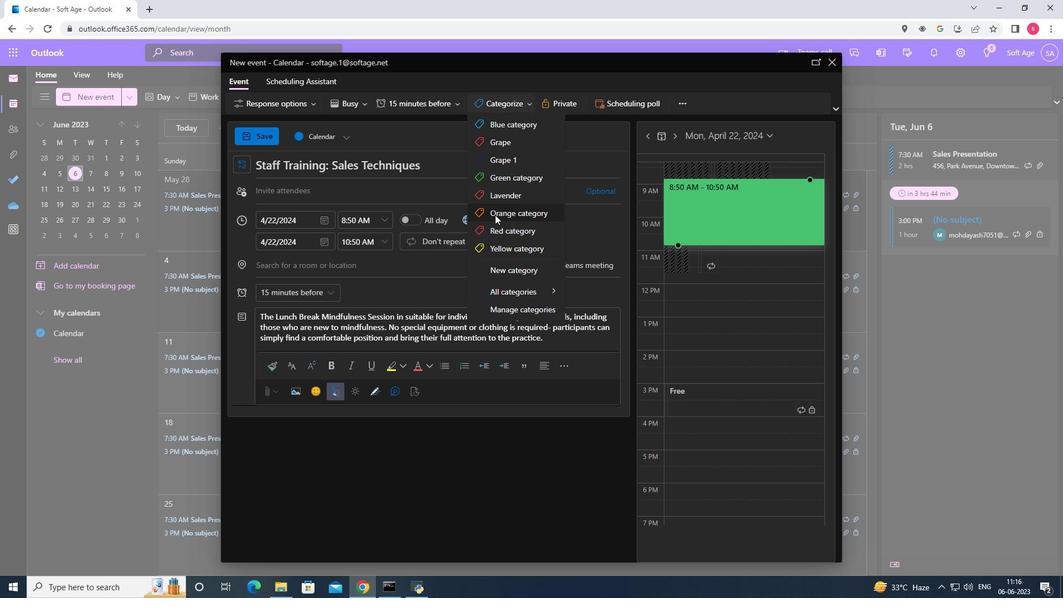 
Action: Mouse pressed left at (500, 232)
Screenshot: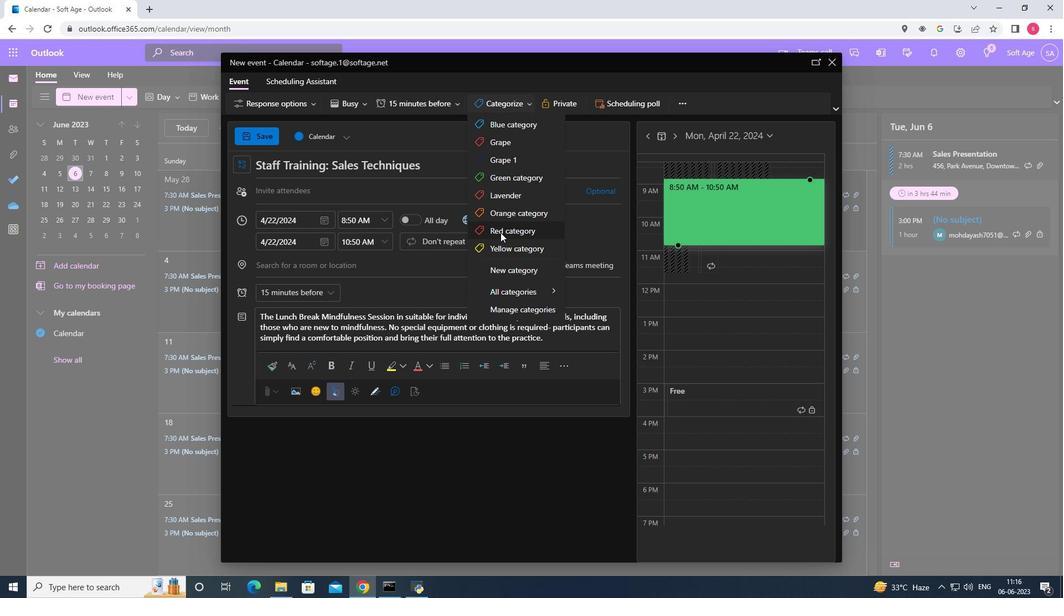 
Action: Mouse moved to (301, 196)
Screenshot: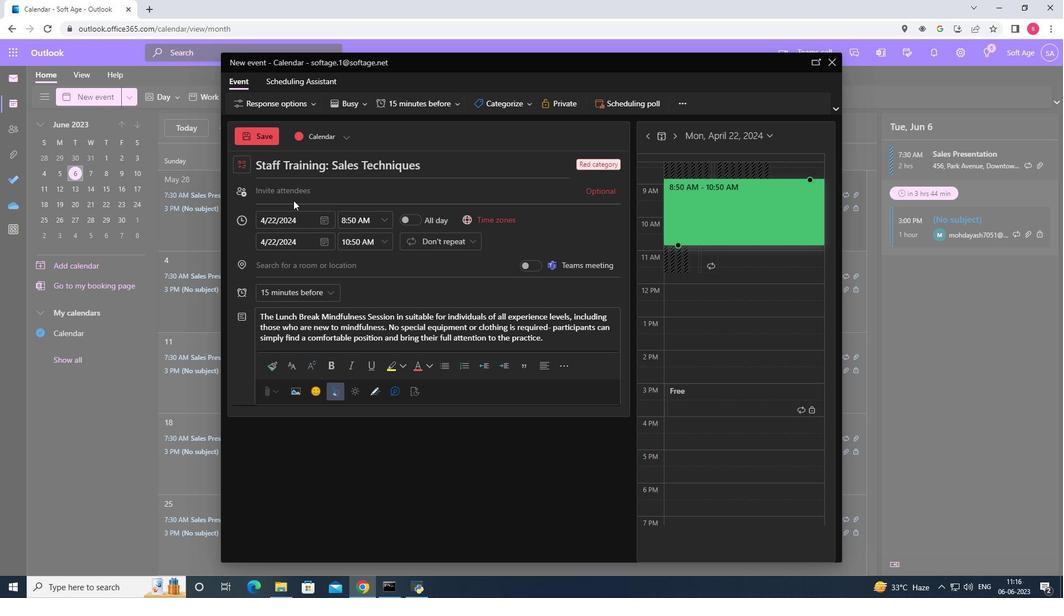 
Action: Mouse pressed left at (301, 196)
Screenshot: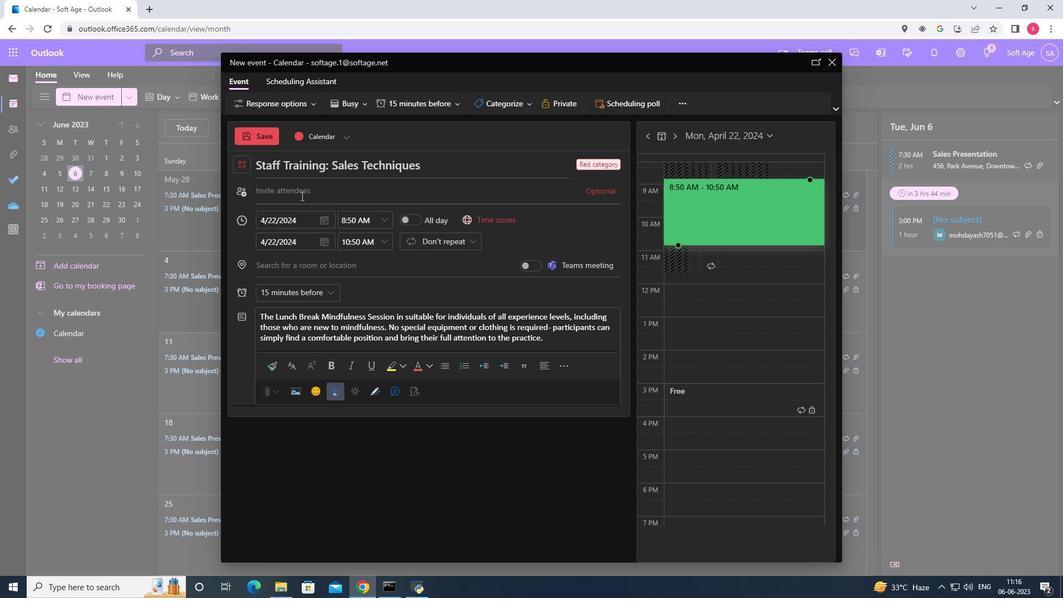 
Action: Key pressed softage.5<Key.shift>@
Screenshot: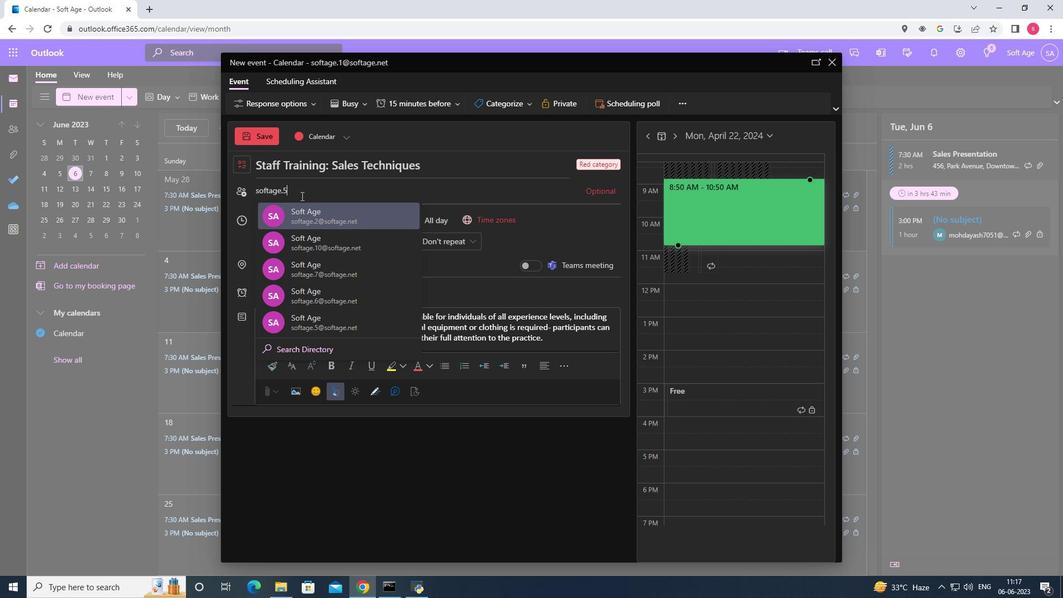 
Action: Mouse moved to (314, 214)
Screenshot: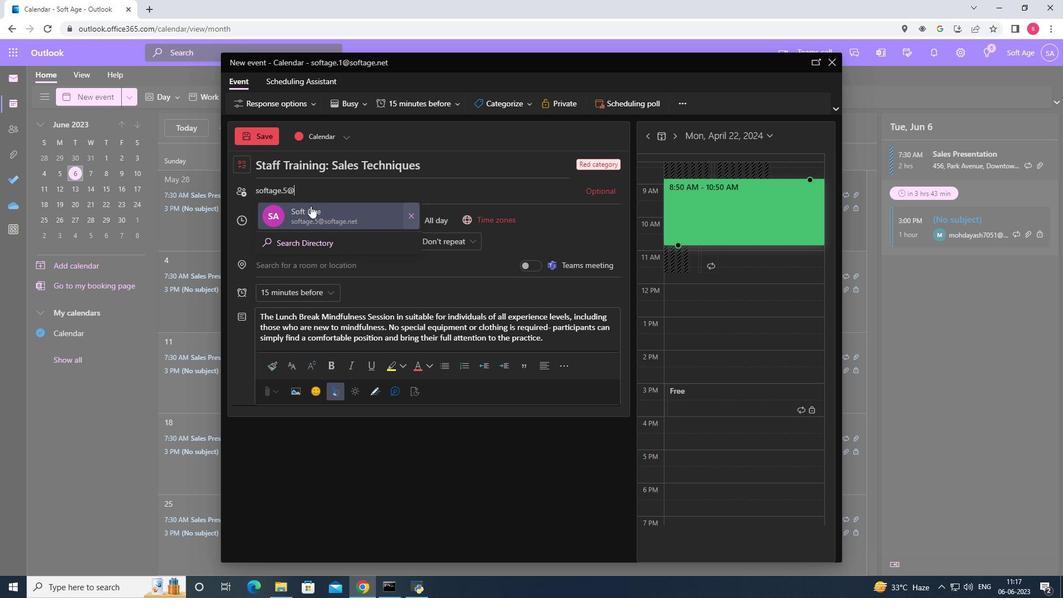 
Action: Mouse pressed left at (314, 214)
Screenshot: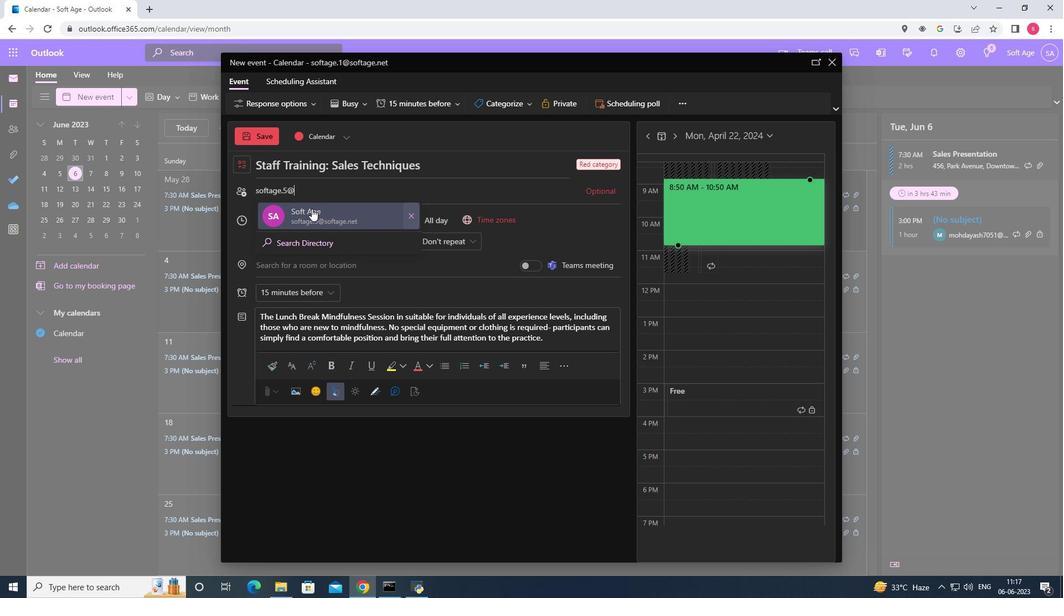 
Action: Key pressed softage.6<Key.shift><Key.shift><Key.shift><Key.shift><Key.shift><Key.shift><Key.shift><Key.shift><Key.shift><Key.shift><Key.shift><Key.shift><Key.shift><Key.shift>@
Screenshot: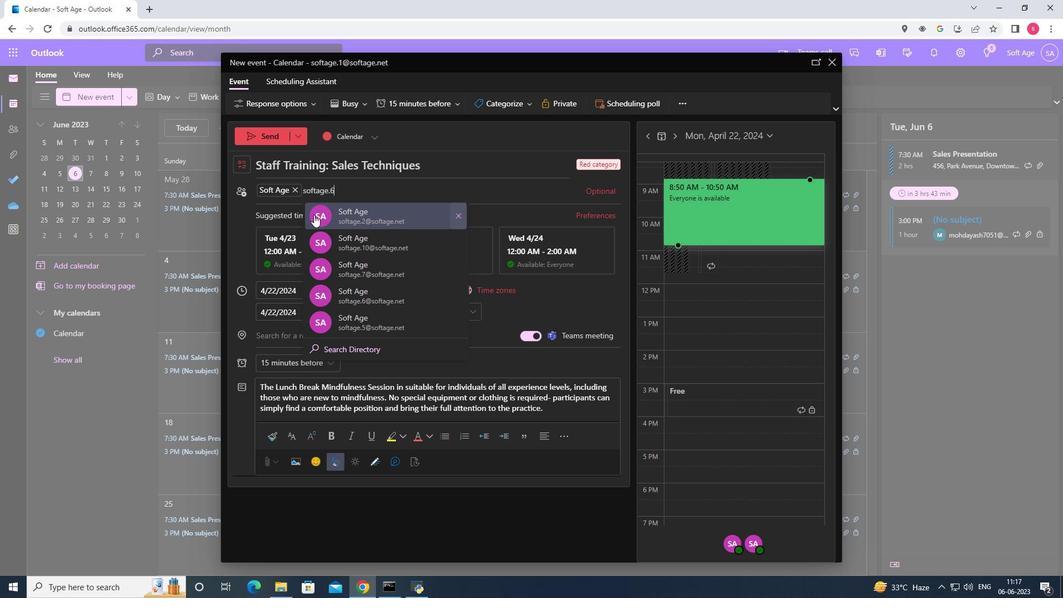
Action: Mouse moved to (351, 215)
Screenshot: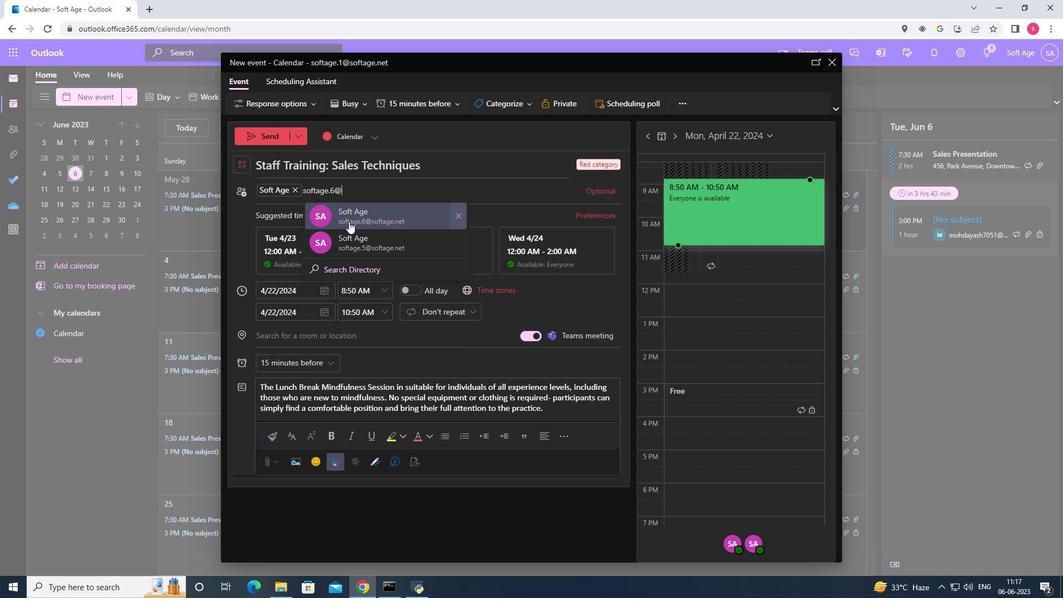 
Action: Mouse pressed left at (351, 215)
Screenshot: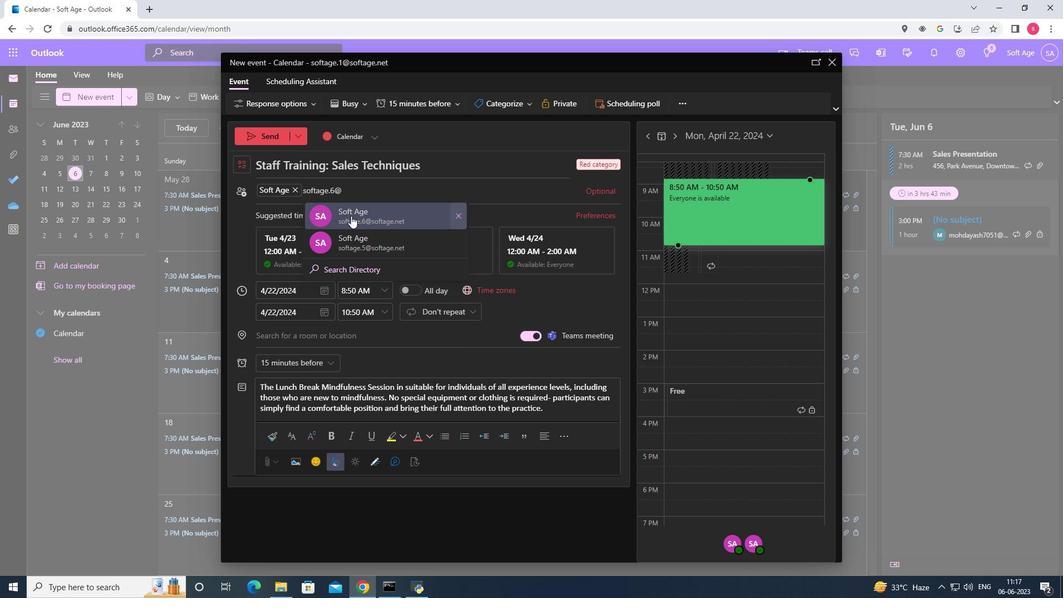 
Action: Mouse moved to (320, 368)
Screenshot: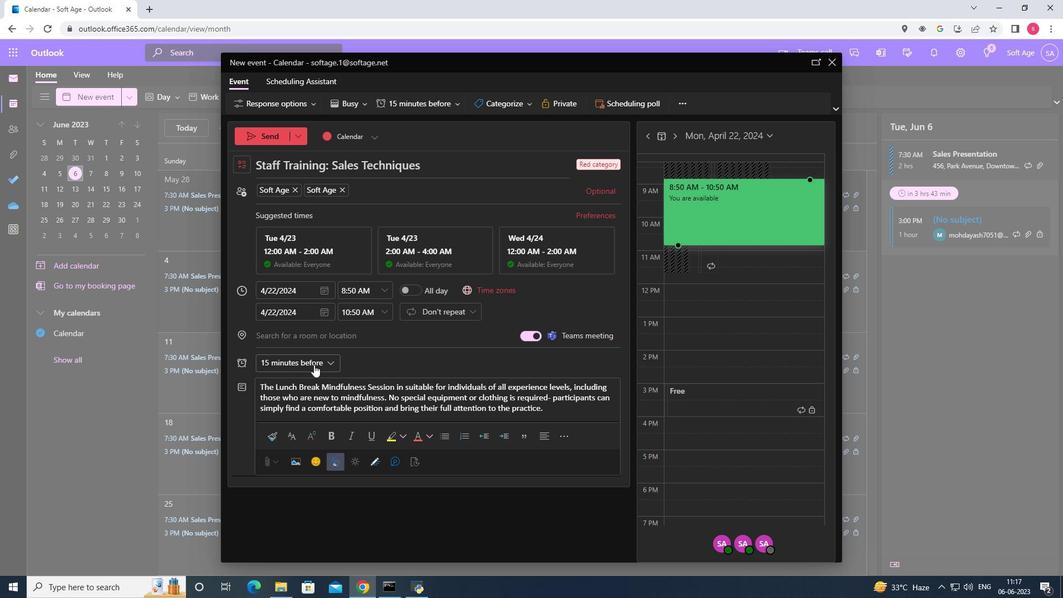 
Action: Mouse pressed left at (320, 368)
Screenshot: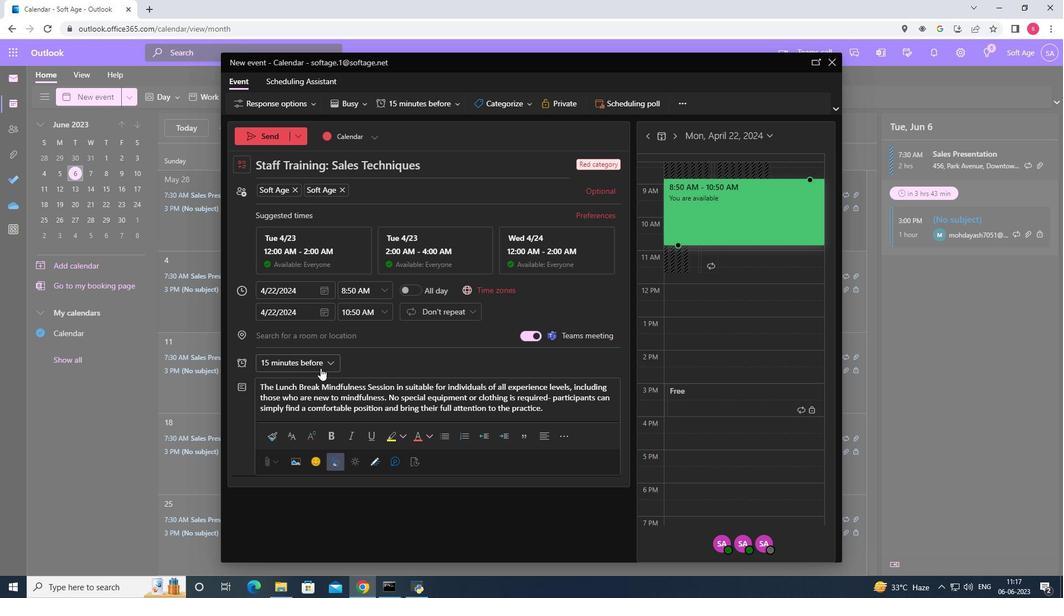 
Action: Mouse moved to (314, 227)
Screenshot: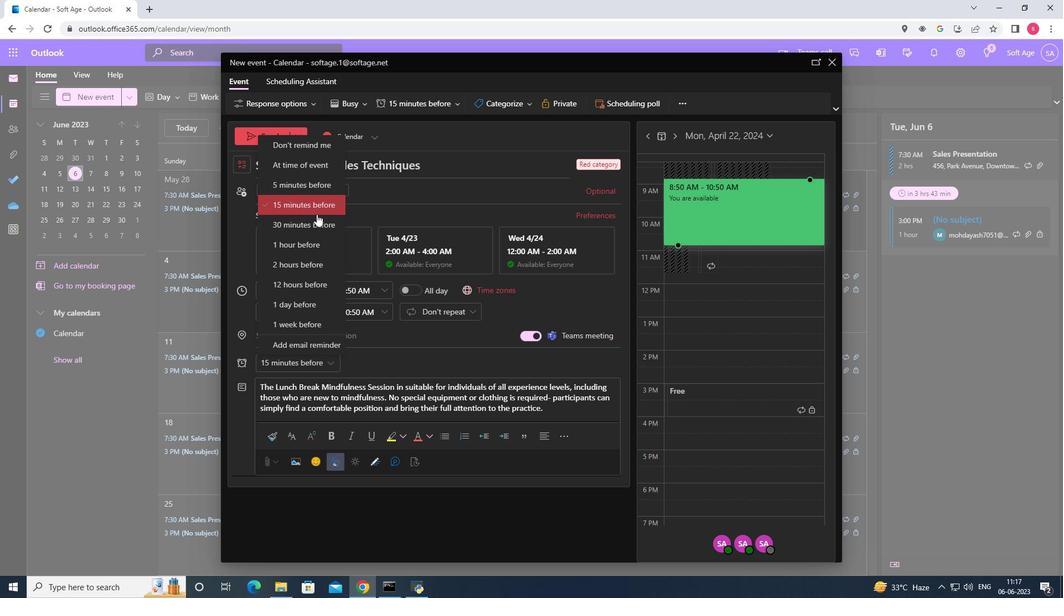 
Action: Mouse pressed left at (314, 227)
Screenshot: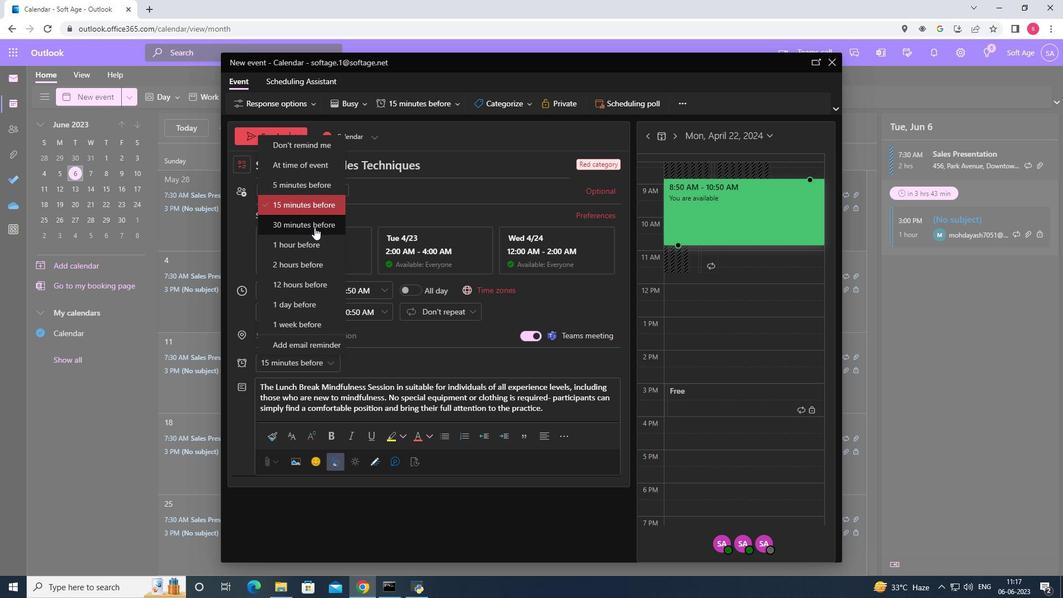 
Action: Mouse moved to (263, 141)
Screenshot: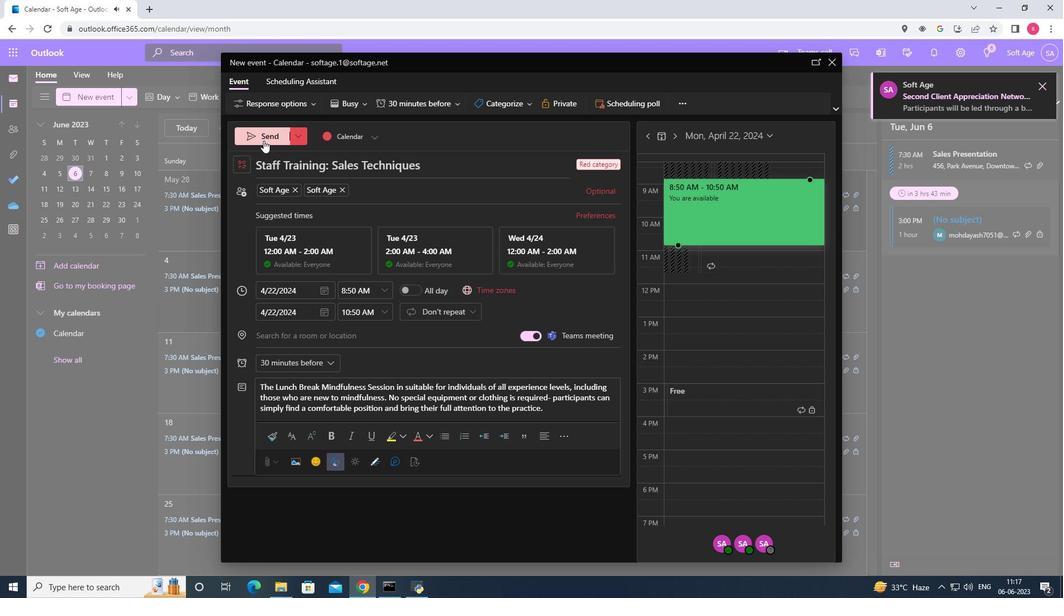 
Action: Mouse pressed left at (263, 141)
Screenshot: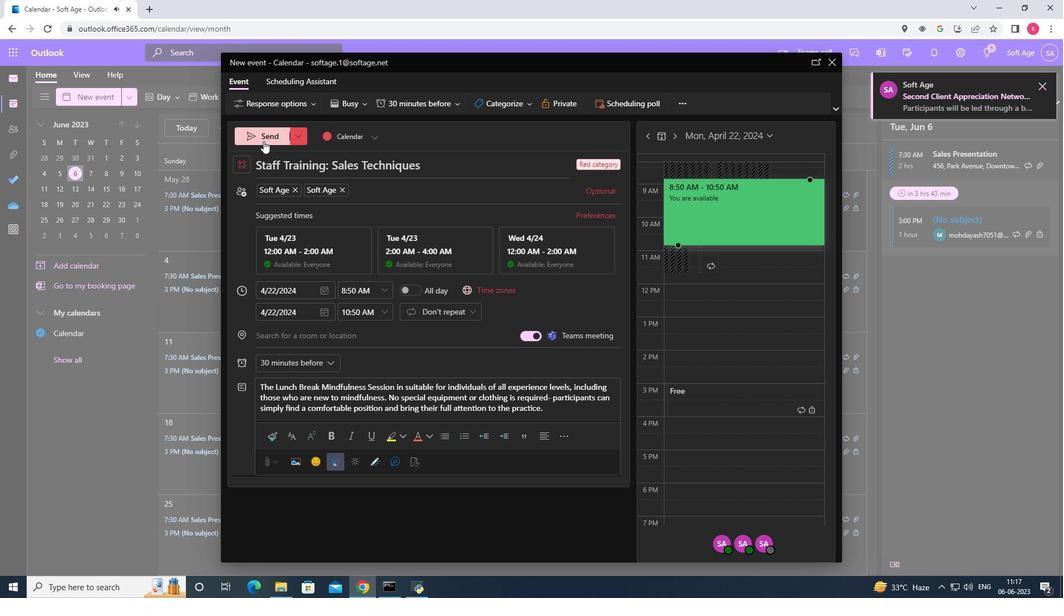 
